 Task: Create a rule when a due date more than days ago is removed from a card by anyone except me.
Action: Mouse moved to (1195, 90)
Screenshot: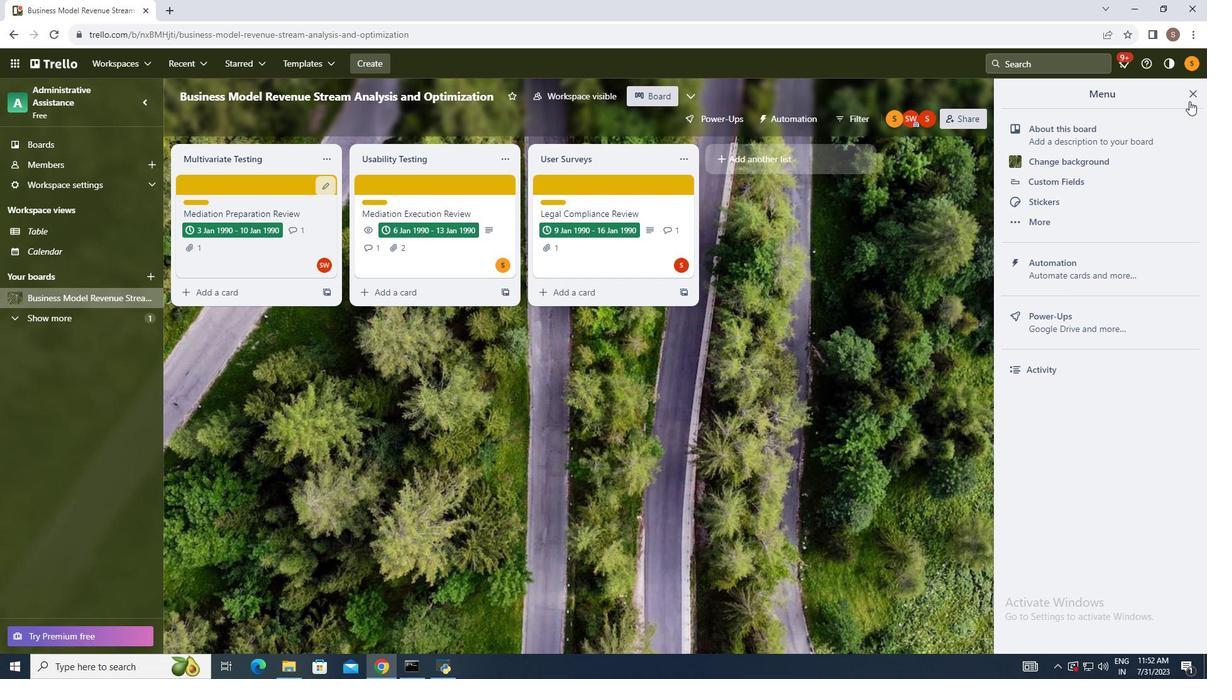 
Action: Mouse pressed left at (1195, 90)
Screenshot: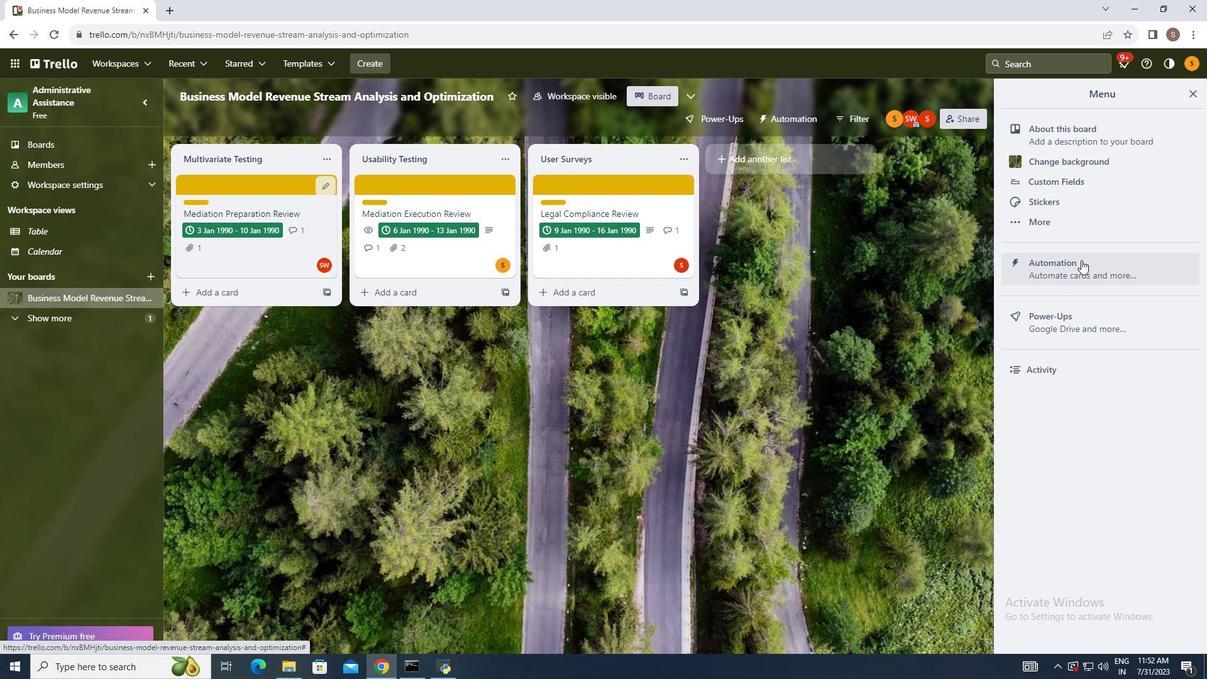 
Action: Mouse moved to (1087, 262)
Screenshot: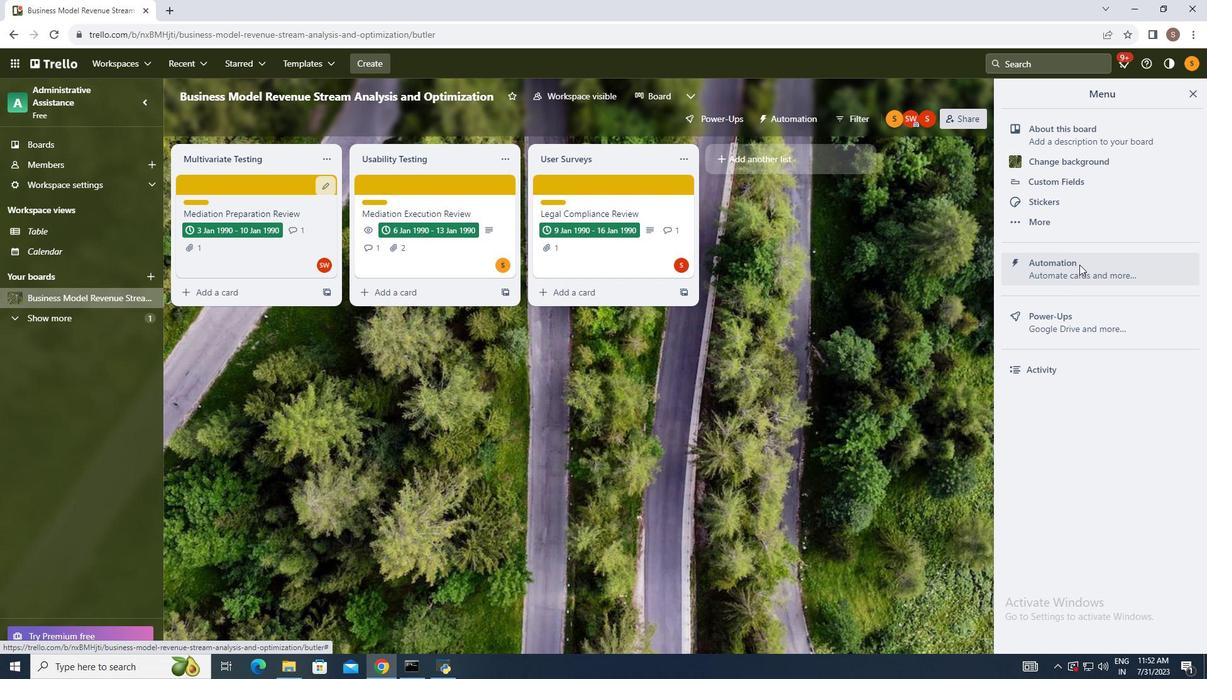 
Action: Mouse pressed left at (1087, 262)
Screenshot: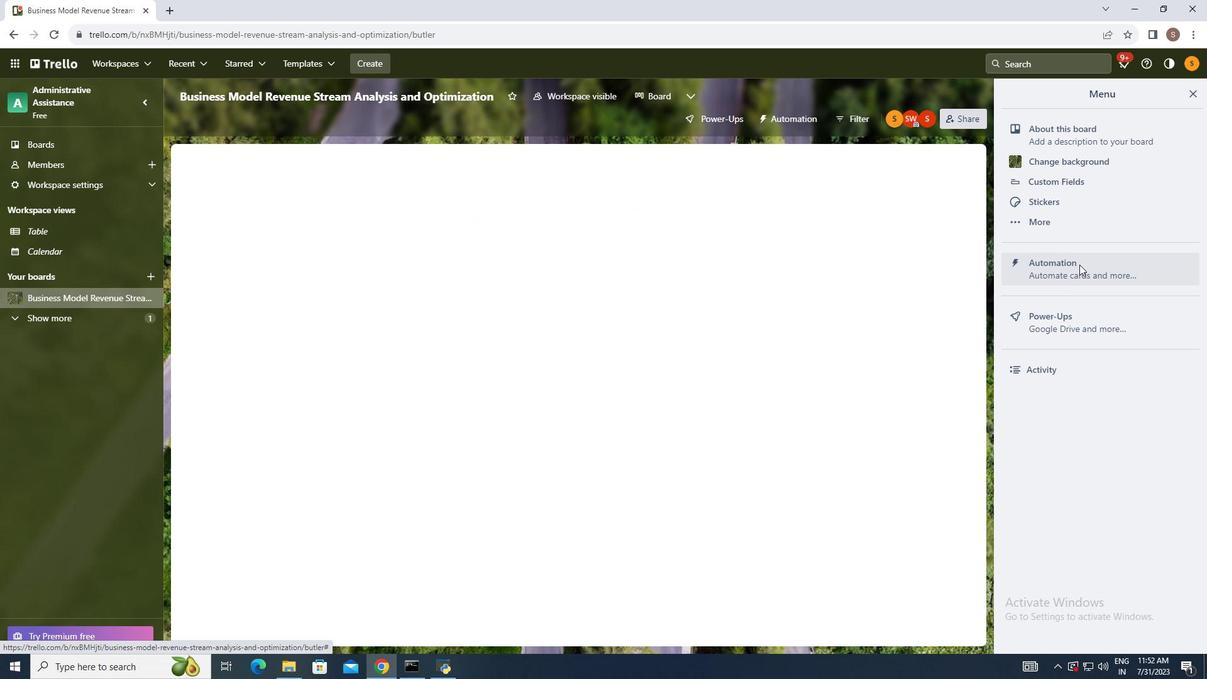 
Action: Mouse moved to (242, 231)
Screenshot: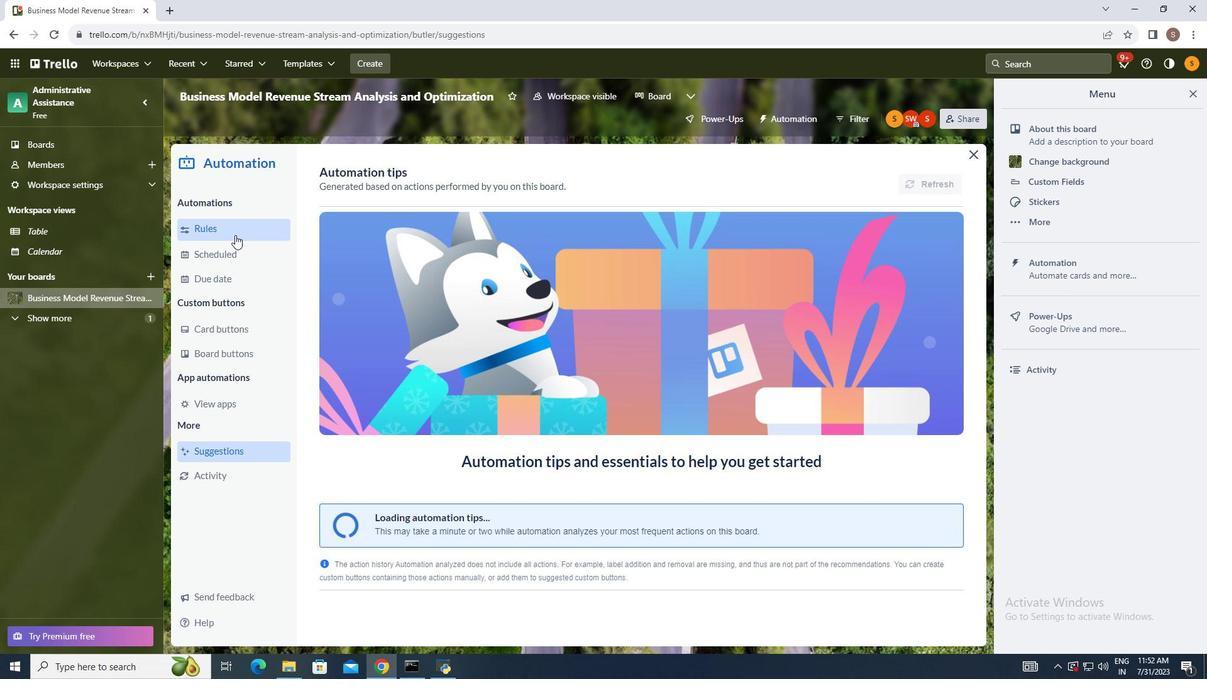 
Action: Mouse pressed left at (242, 231)
Screenshot: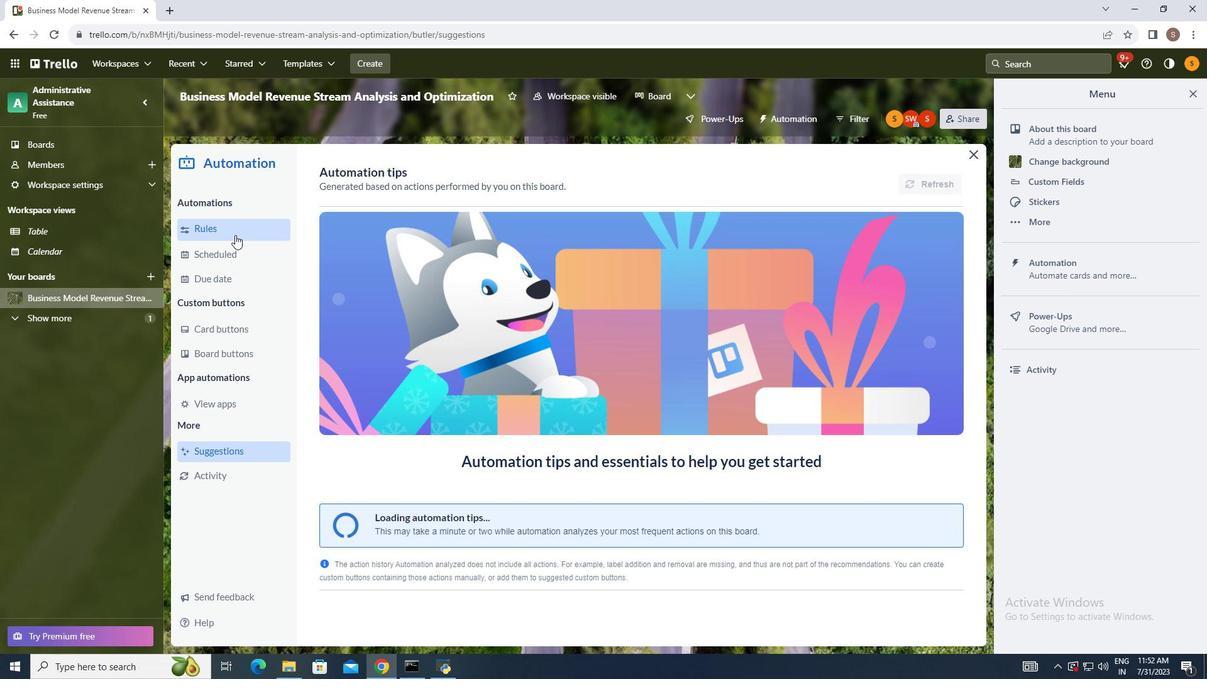 
Action: Mouse moved to (845, 175)
Screenshot: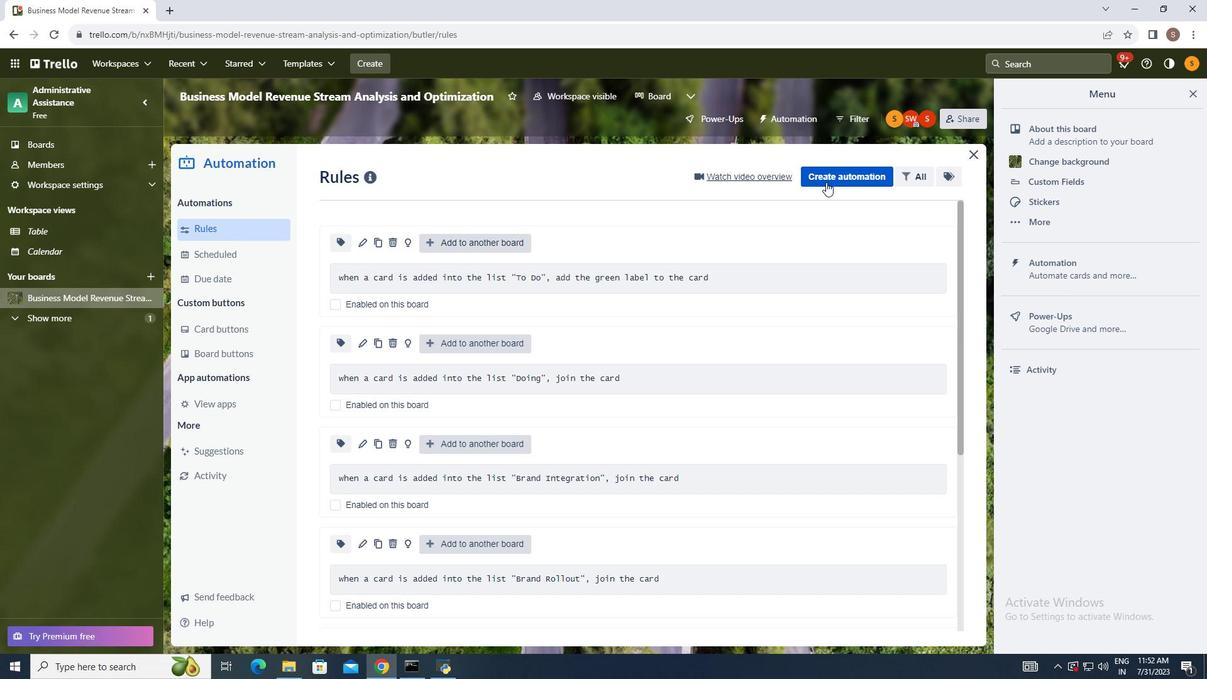 
Action: Mouse pressed left at (845, 175)
Screenshot: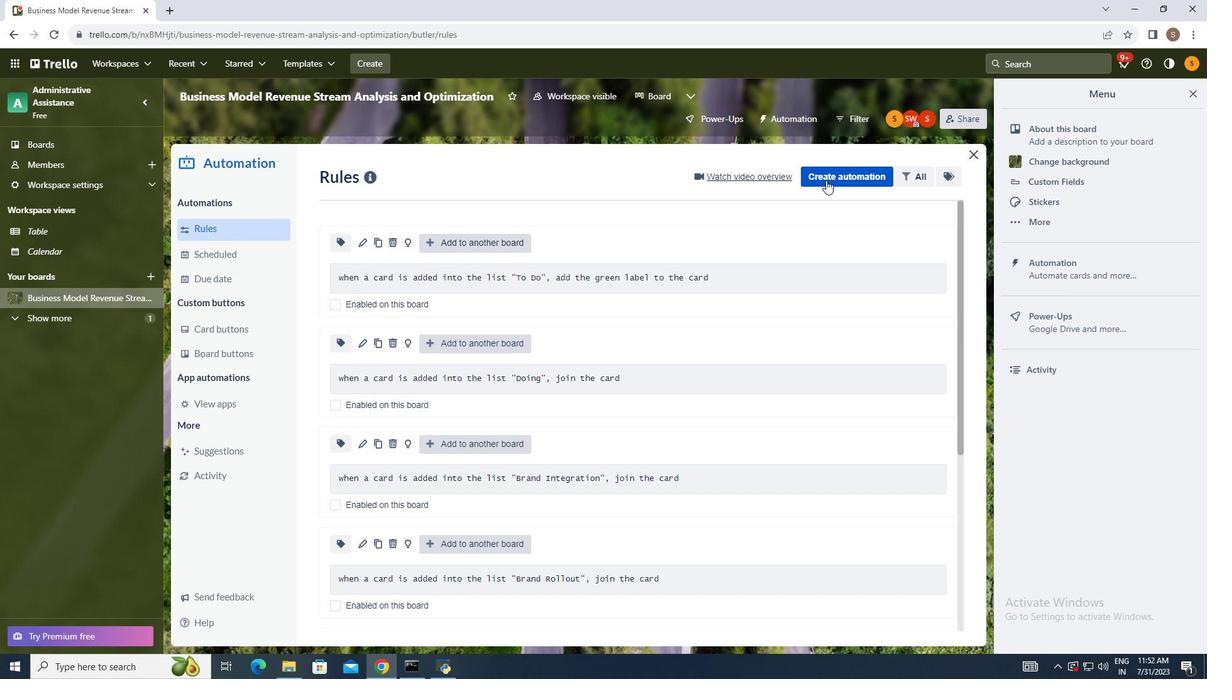 
Action: Mouse moved to (635, 291)
Screenshot: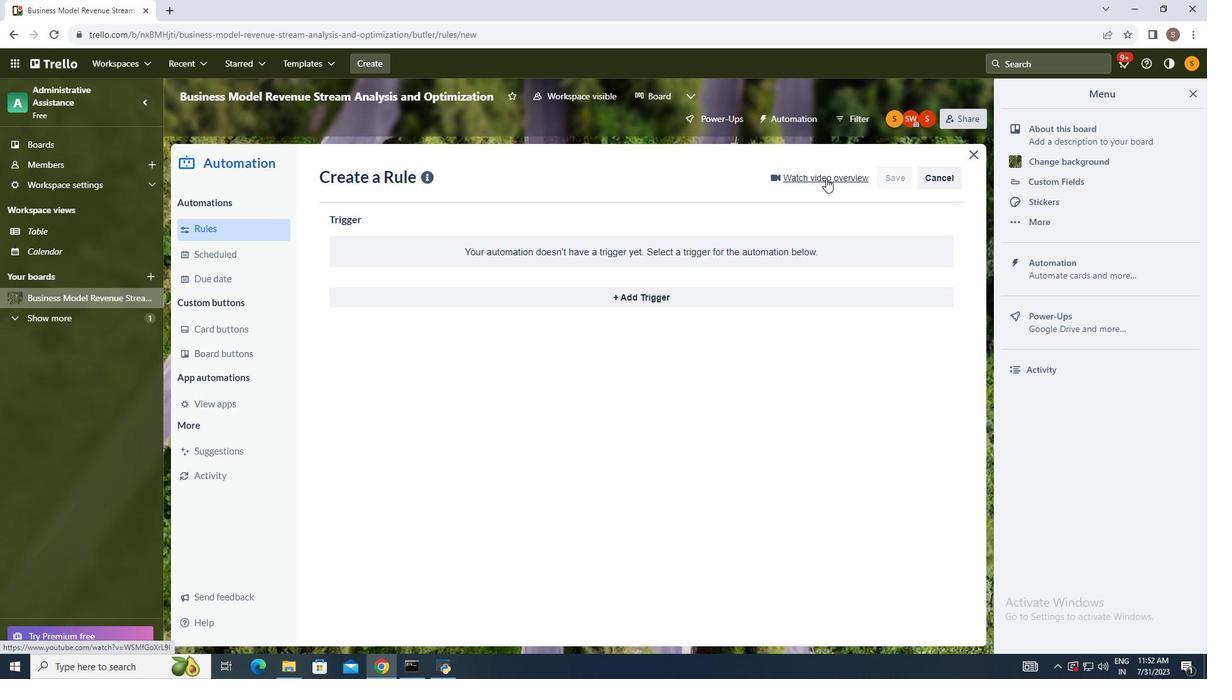 
Action: Mouse pressed left at (635, 291)
Screenshot: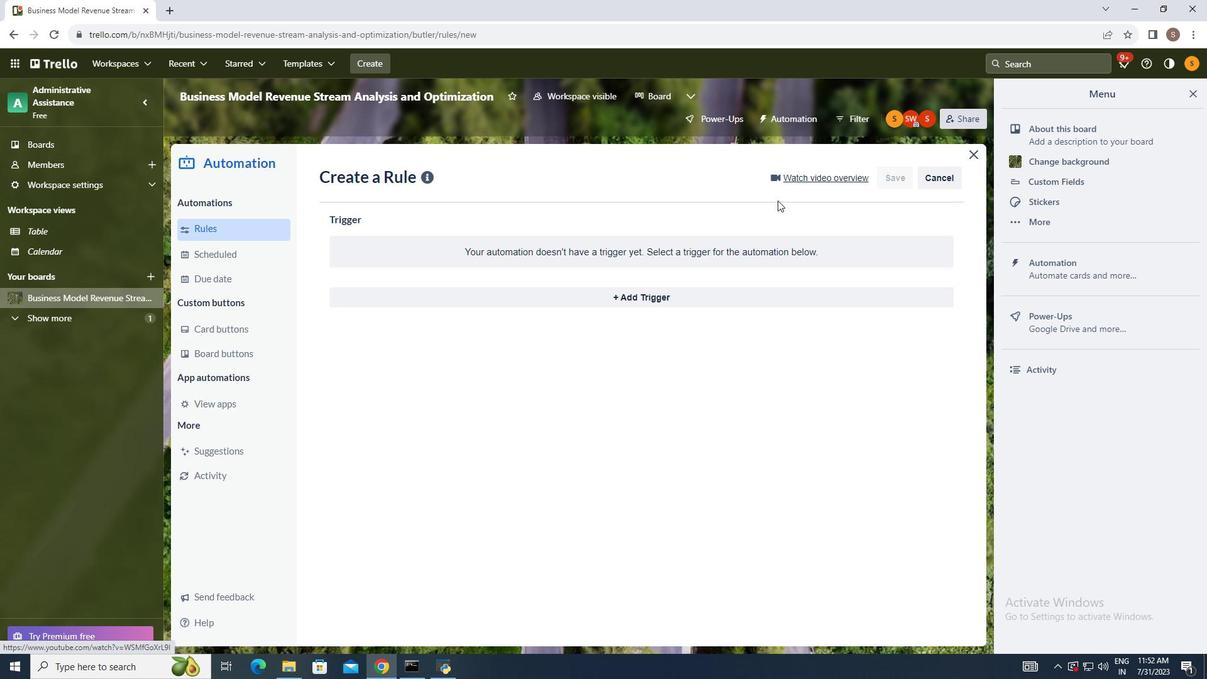 
Action: Mouse moved to (442, 343)
Screenshot: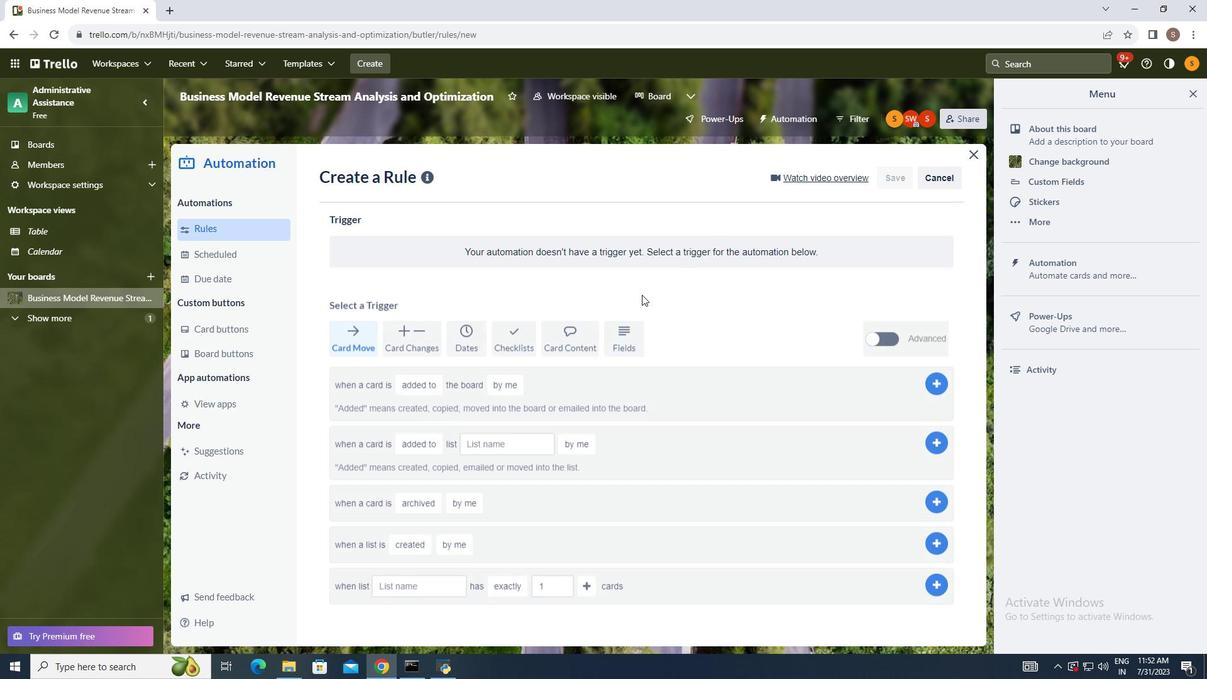 
Action: Mouse pressed left at (442, 343)
Screenshot: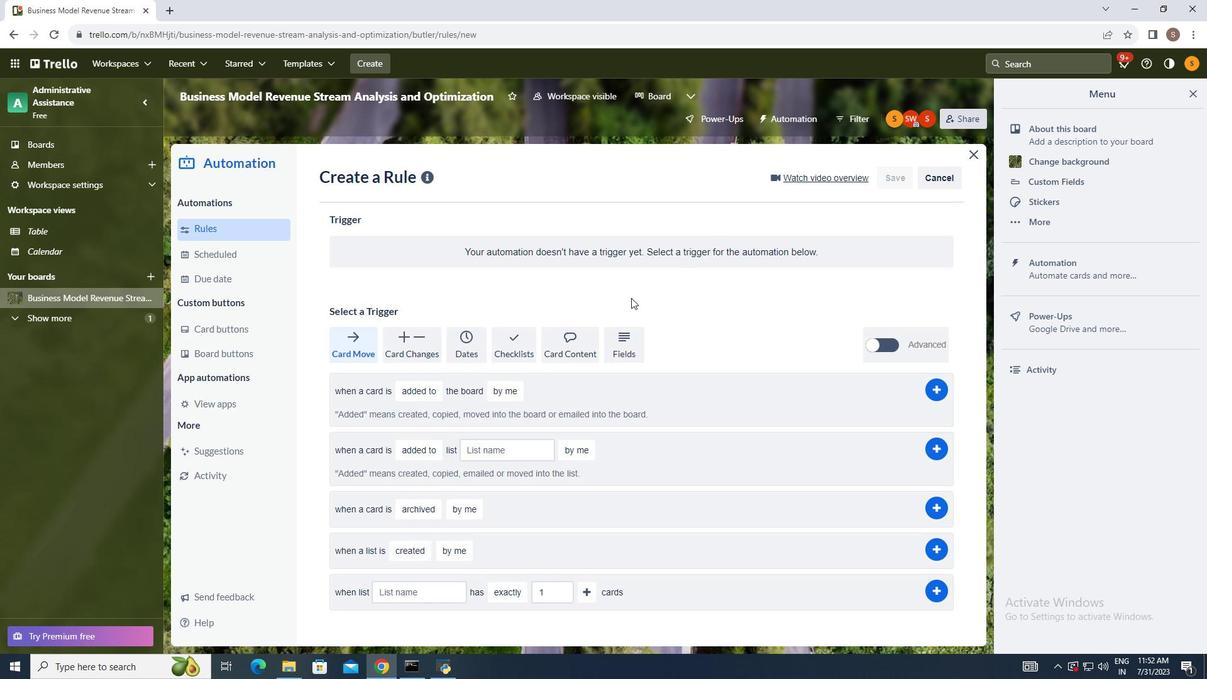 
Action: Mouse moved to (462, 340)
Screenshot: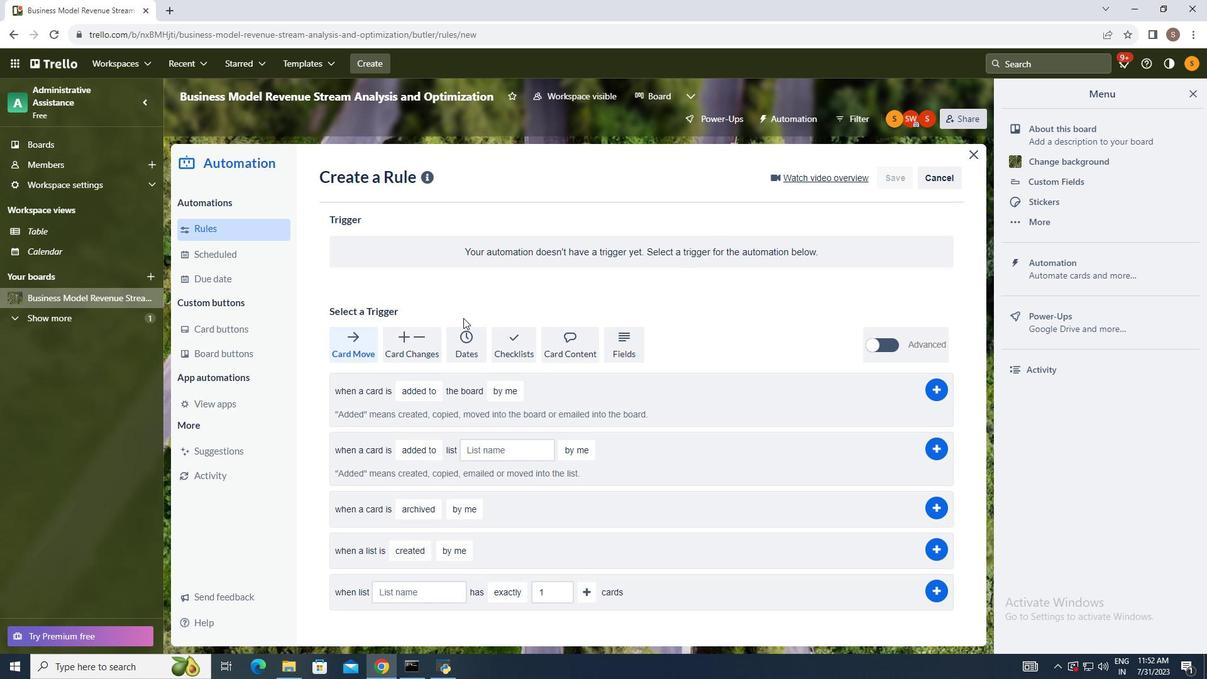 
Action: Mouse pressed left at (462, 340)
Screenshot: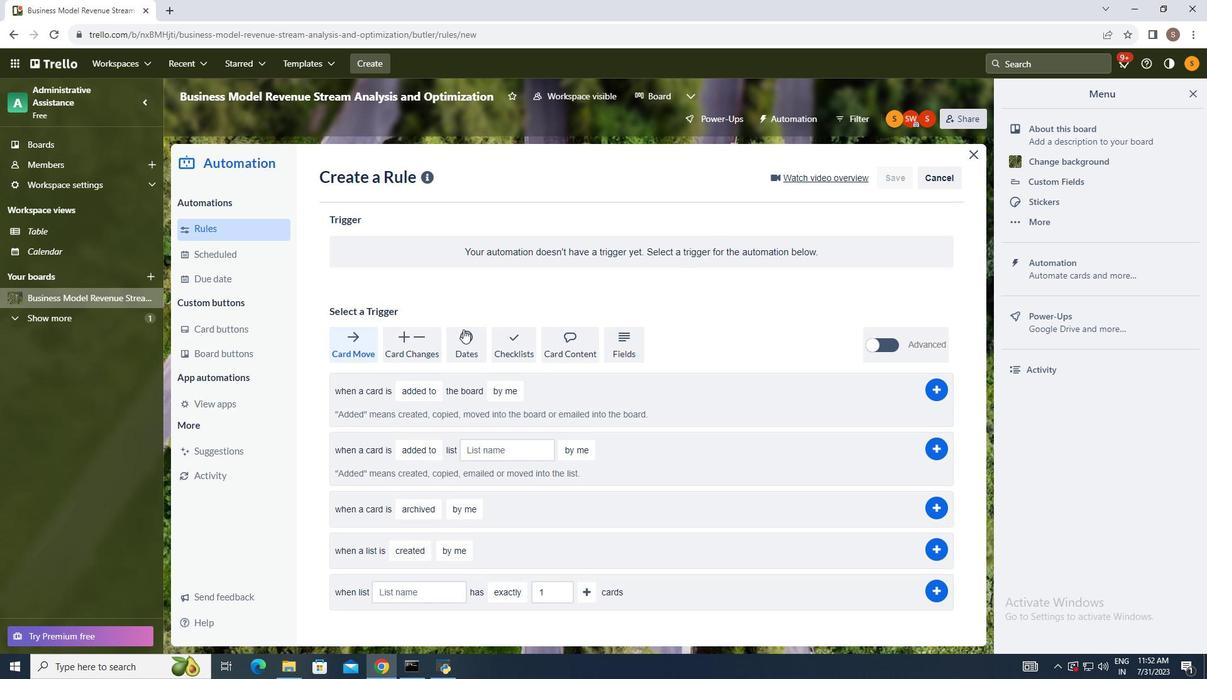 
Action: Mouse moved to (1192, 101)
Screenshot: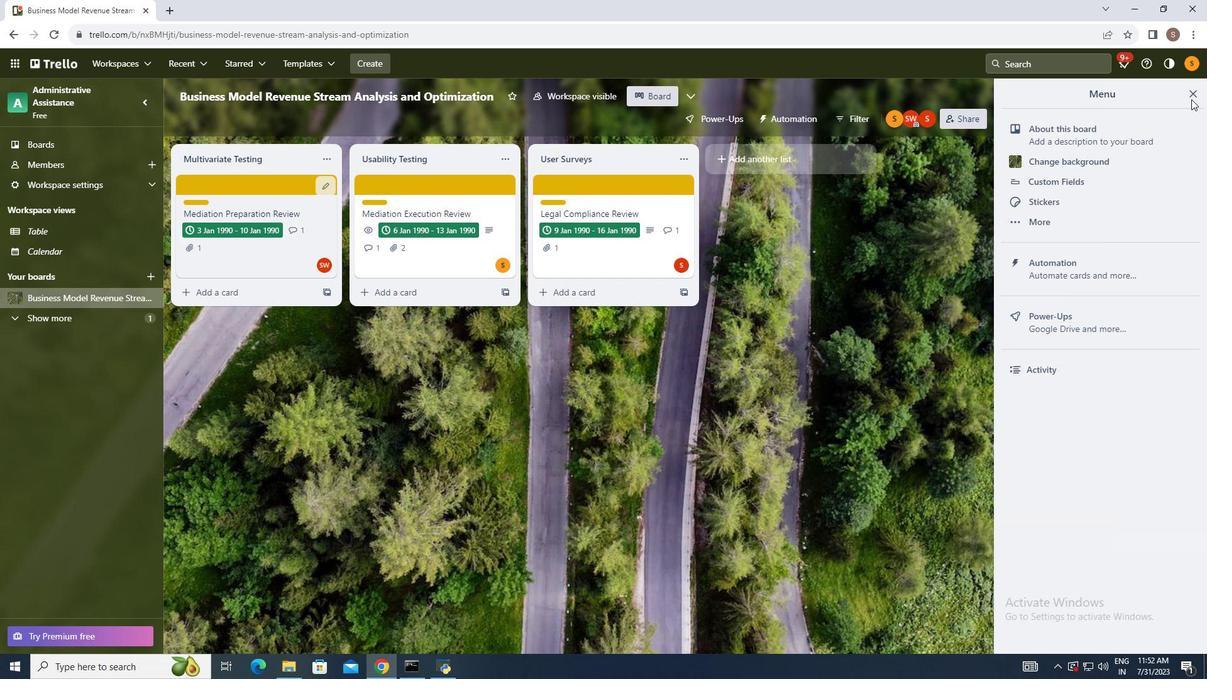 
Action: Mouse pressed left at (1192, 101)
Screenshot: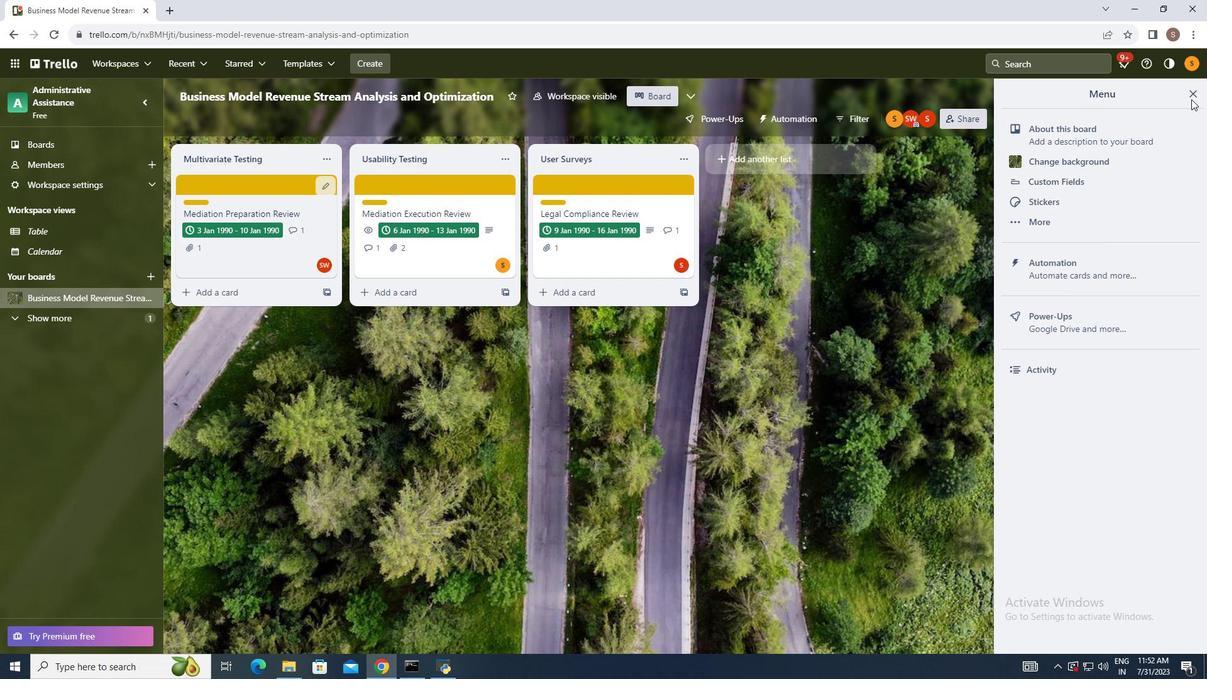 
Action: Mouse moved to (1081, 266)
Screenshot: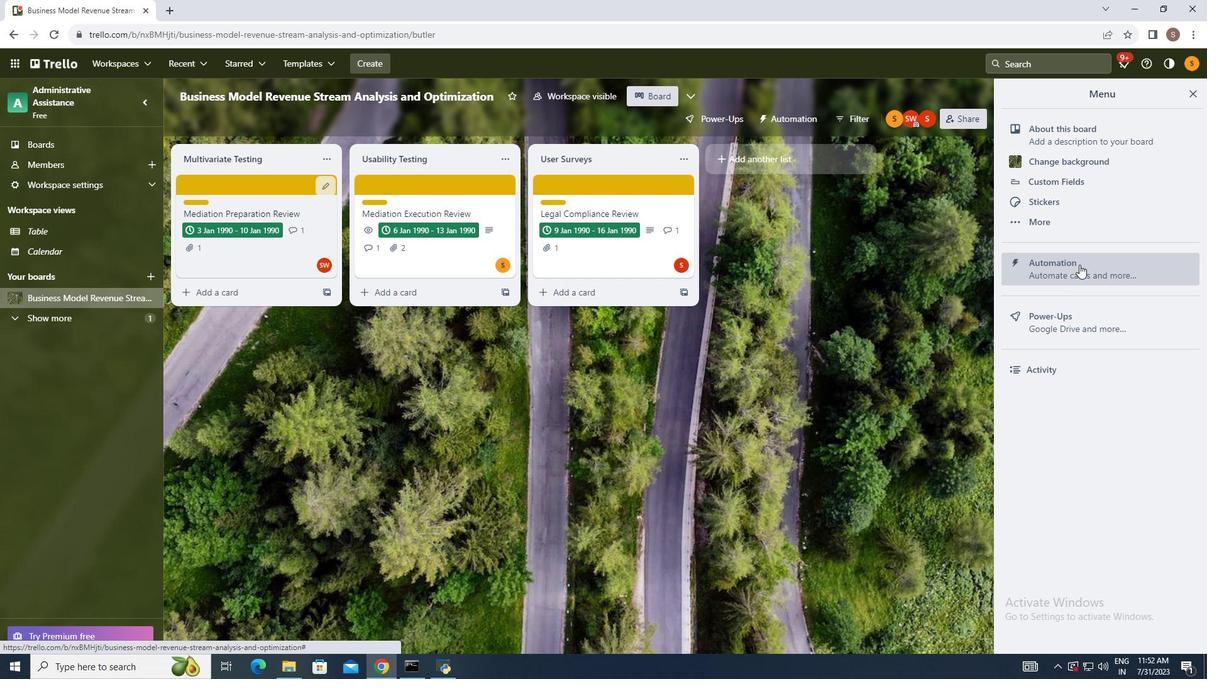 
Action: Mouse pressed left at (1081, 266)
Screenshot: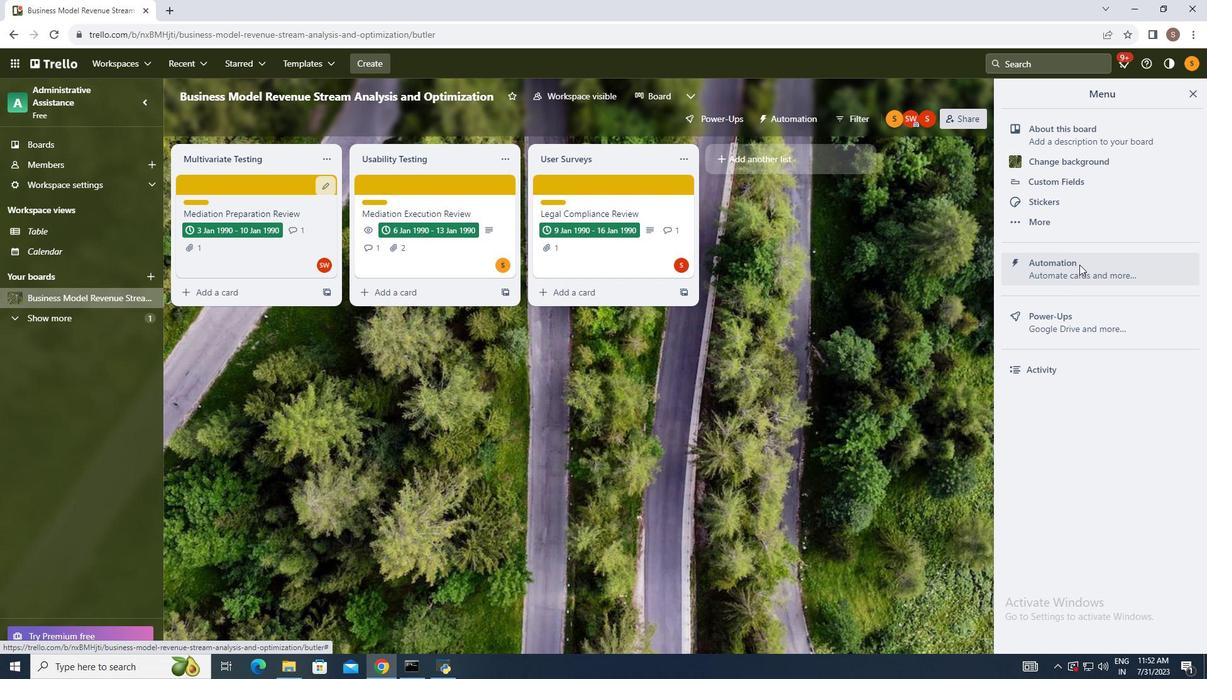 
Action: Mouse moved to (236, 236)
Screenshot: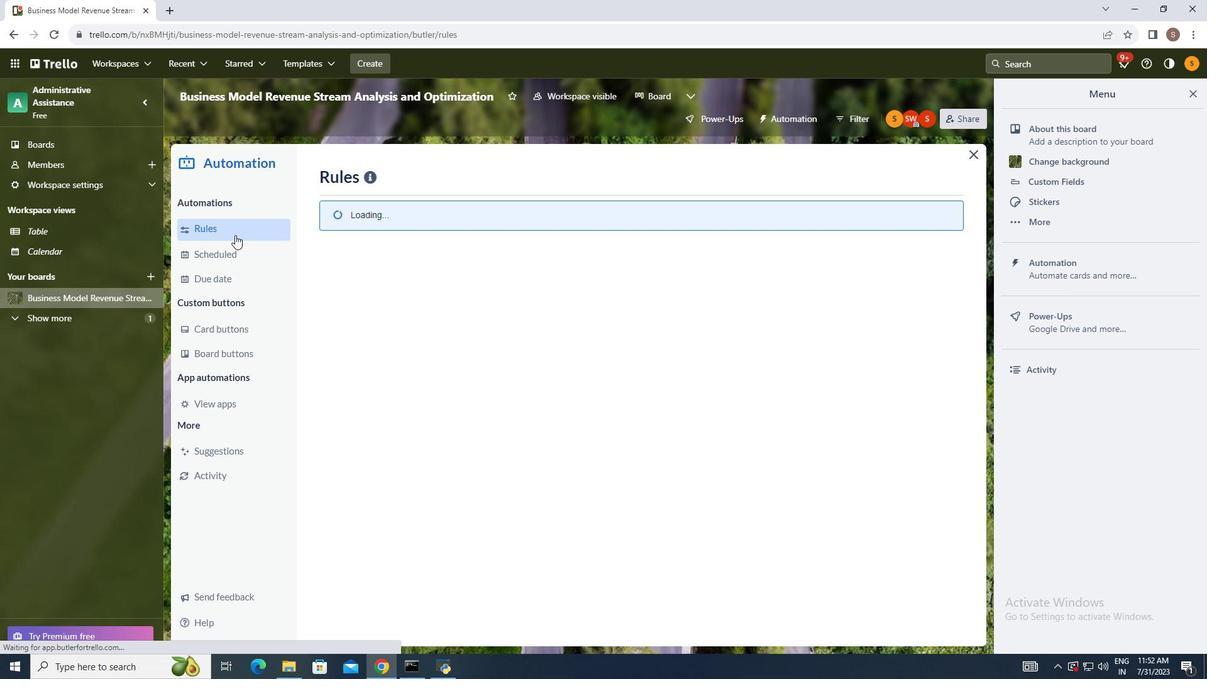 
Action: Mouse pressed left at (236, 236)
Screenshot: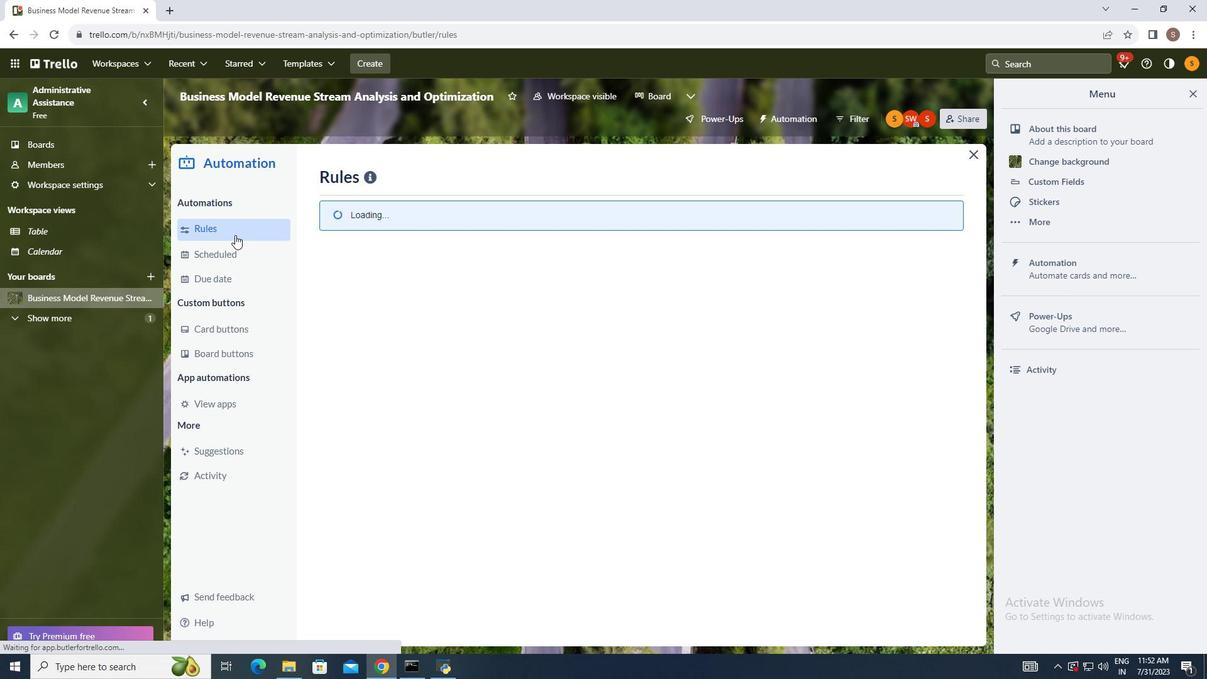 
Action: Mouse moved to (827, 178)
Screenshot: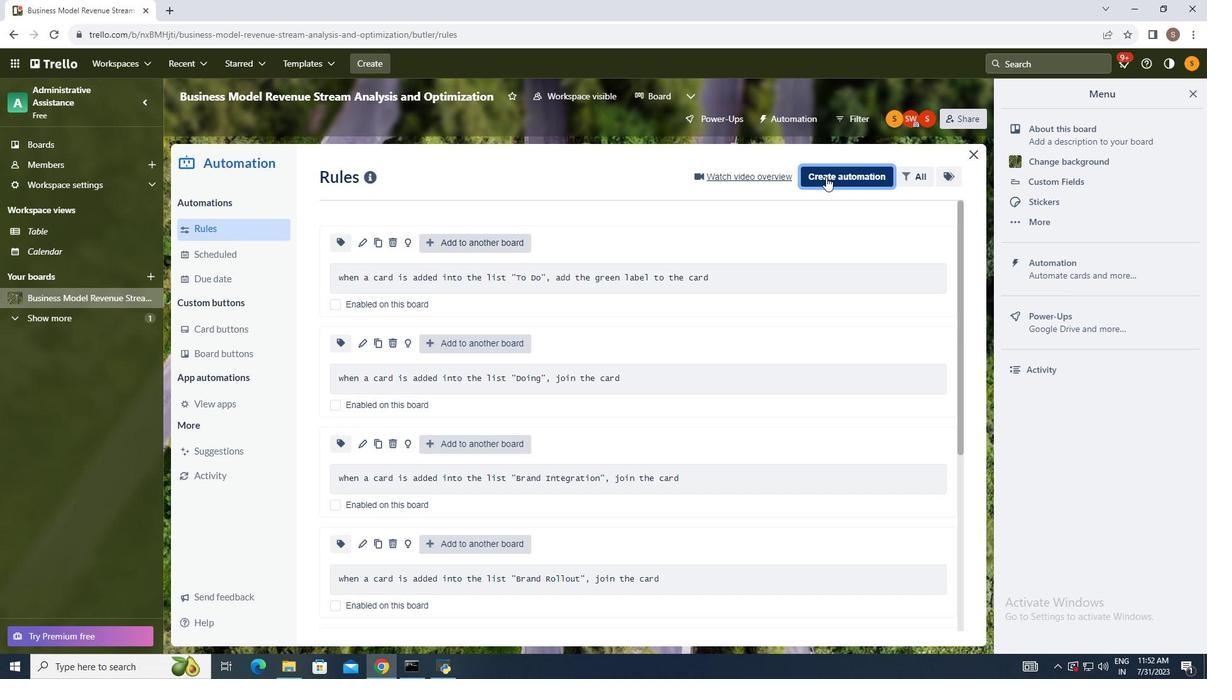 
Action: Mouse pressed left at (827, 178)
Screenshot: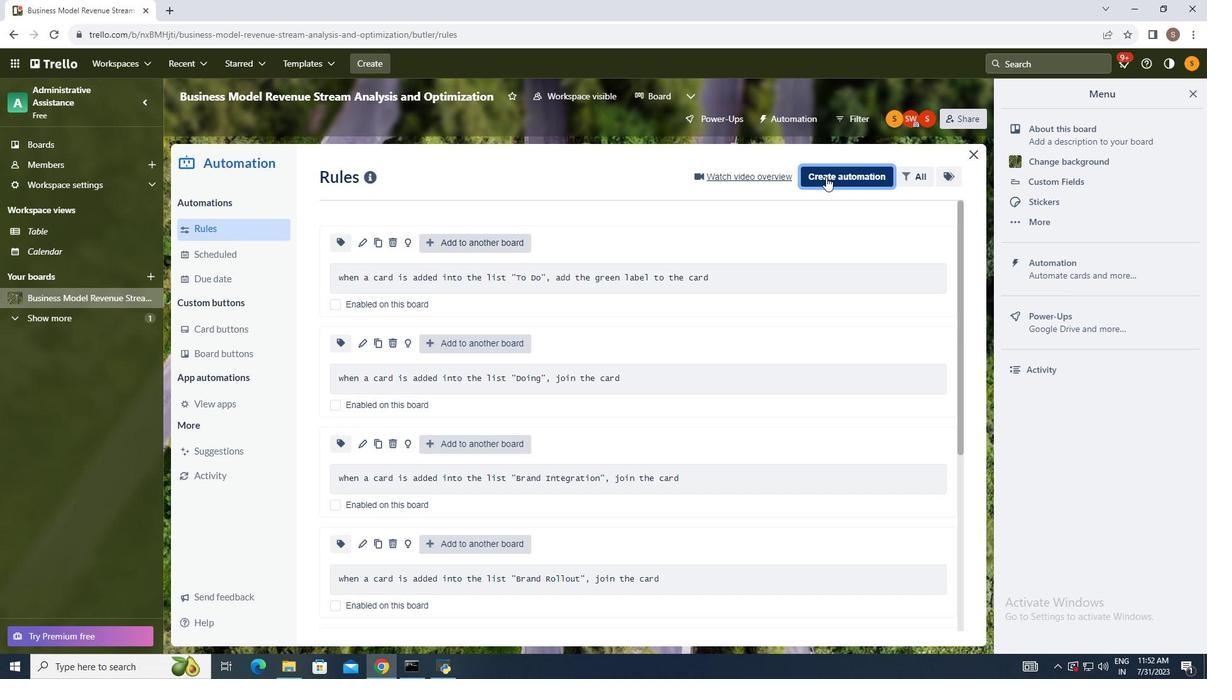 
Action: Mouse moved to (643, 296)
Screenshot: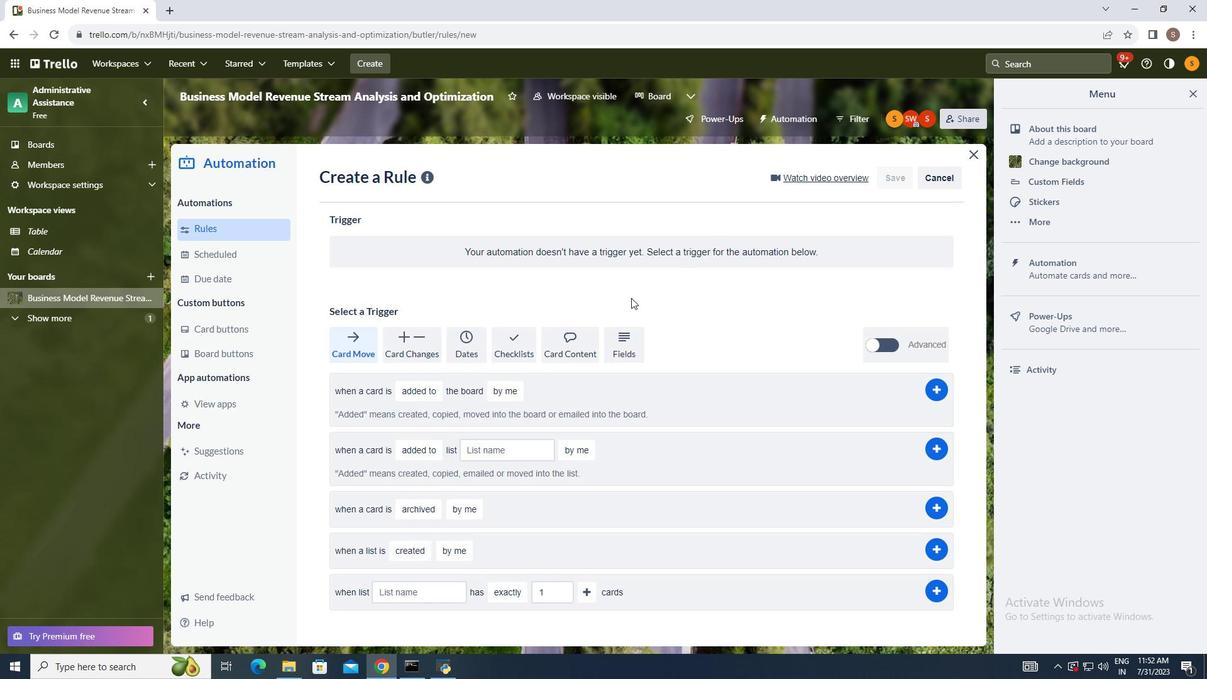 
Action: Mouse pressed left at (643, 296)
Screenshot: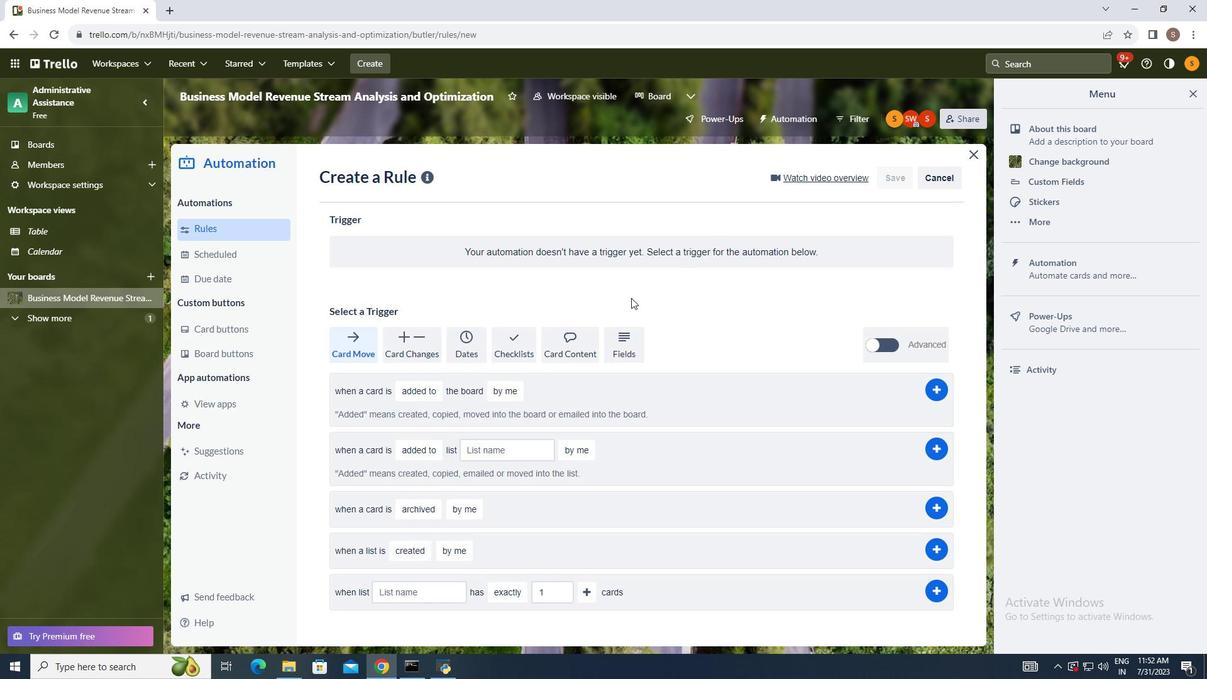 
Action: Mouse moved to (464, 332)
Screenshot: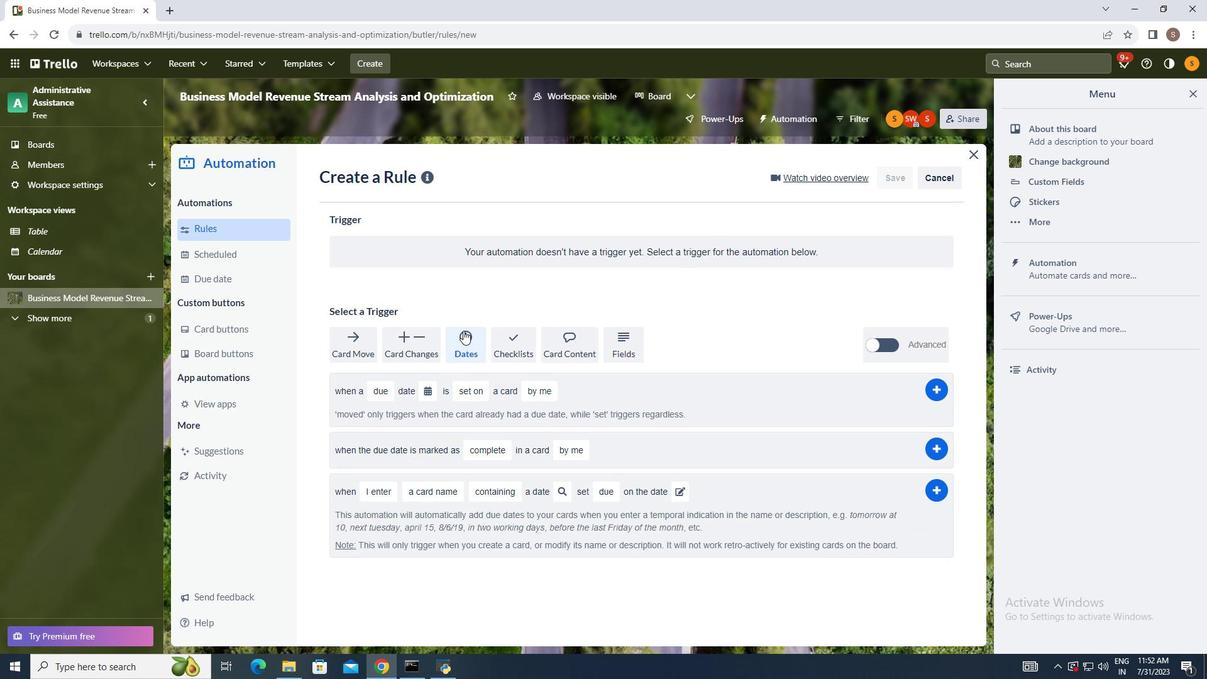 
Action: Mouse pressed left at (464, 332)
Screenshot: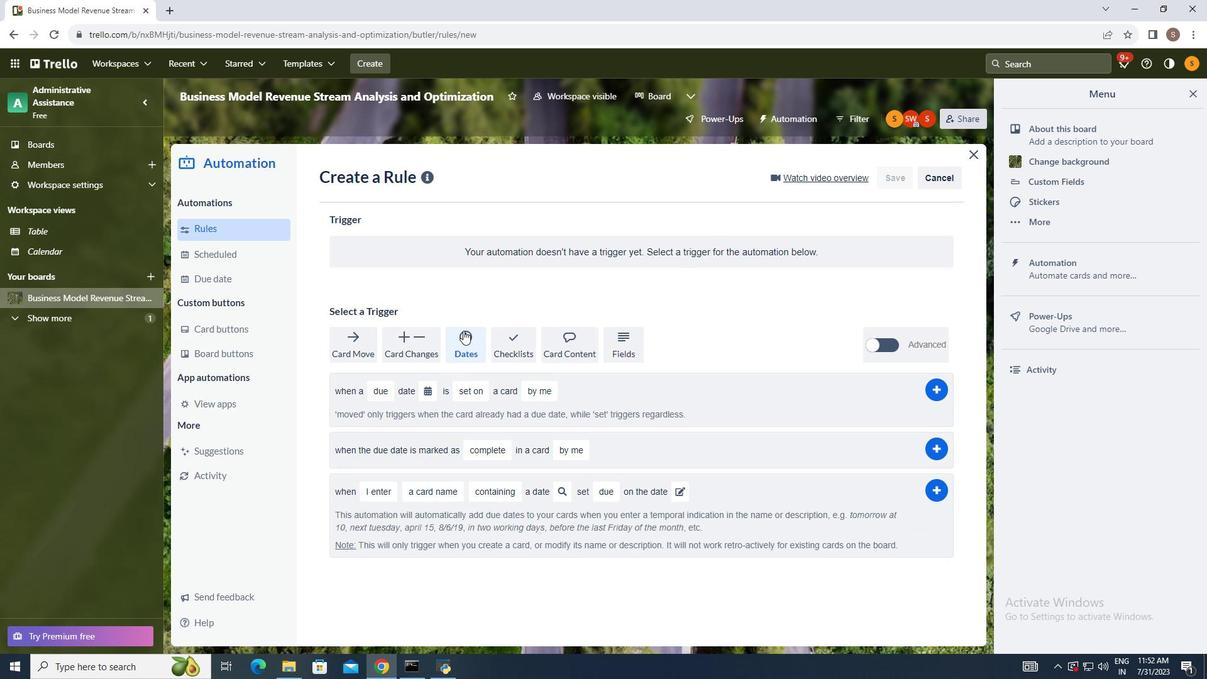 
Action: Mouse moved to (385, 383)
Screenshot: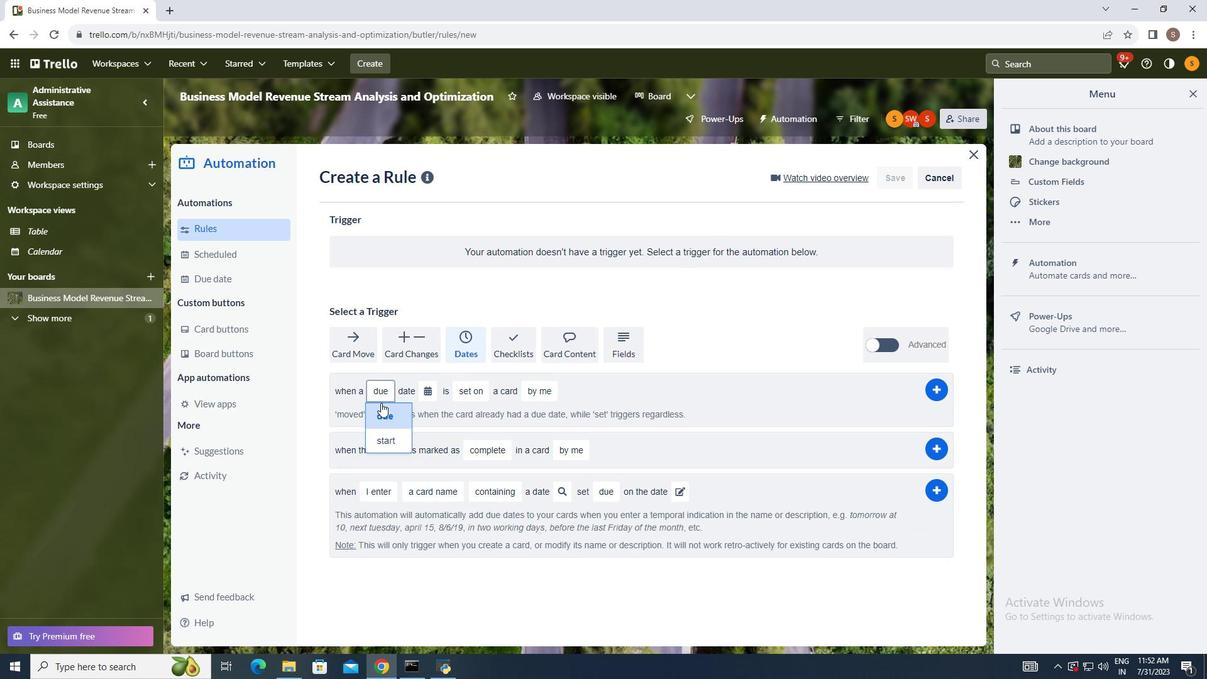 
Action: Mouse pressed left at (385, 383)
Screenshot: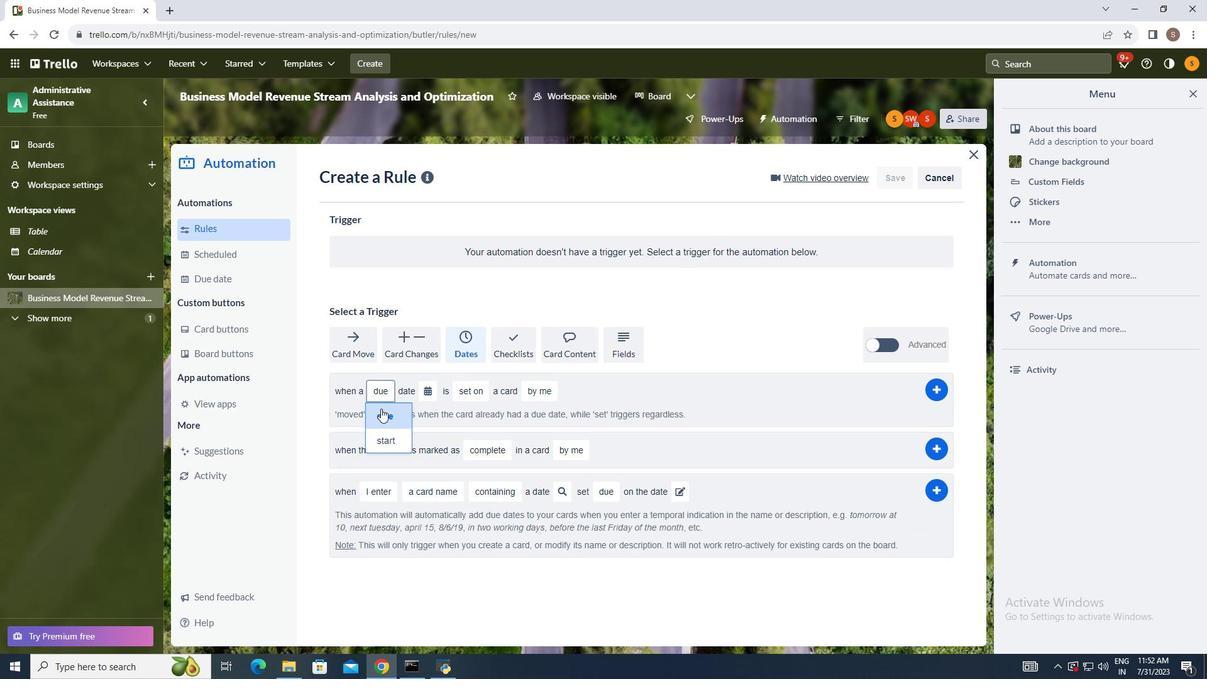 
Action: Mouse moved to (382, 419)
Screenshot: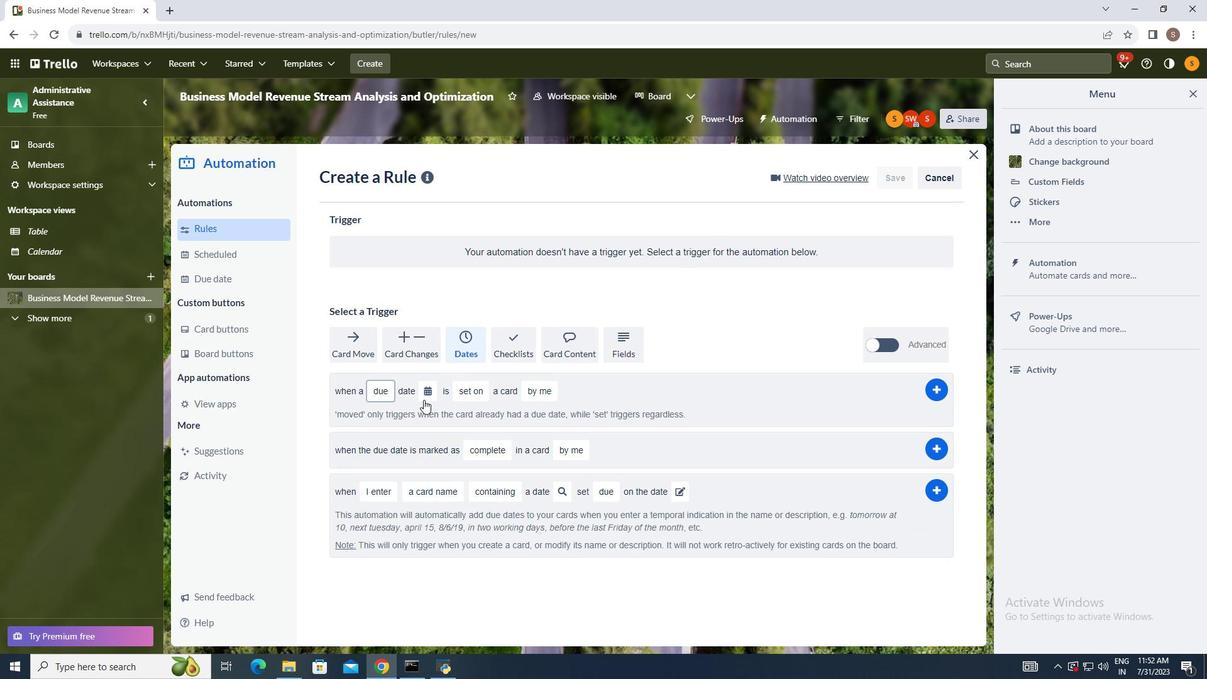 
Action: Mouse pressed left at (382, 419)
Screenshot: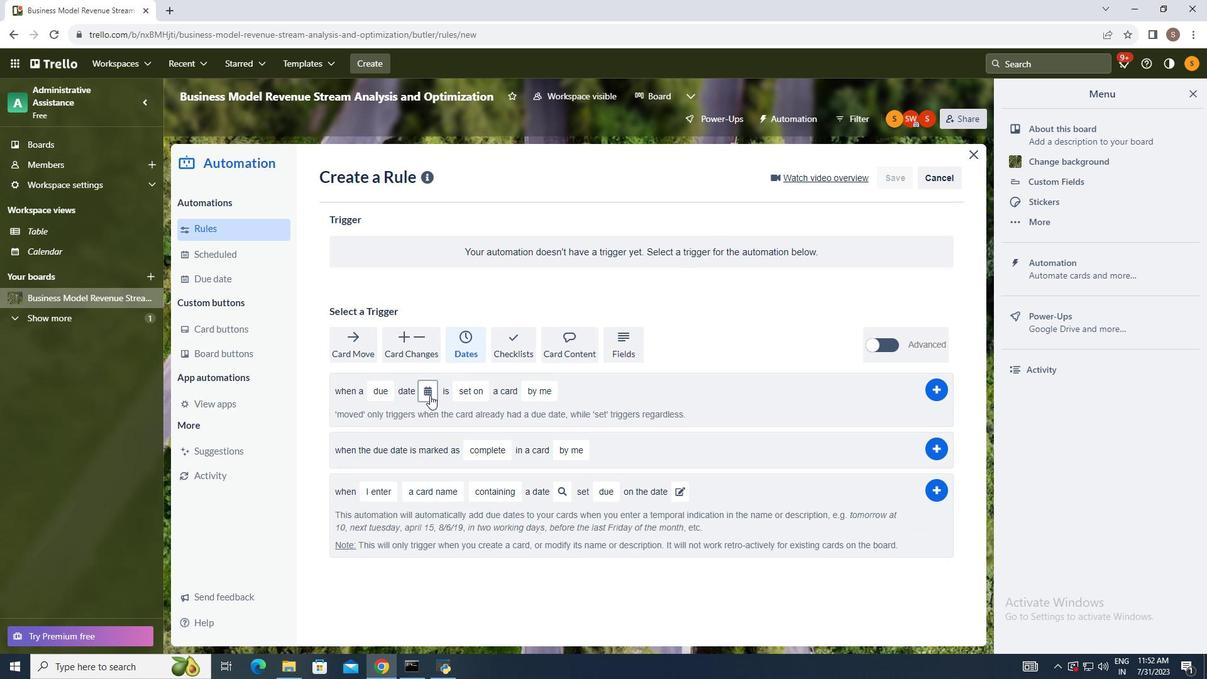 
Action: Mouse moved to (431, 395)
Screenshot: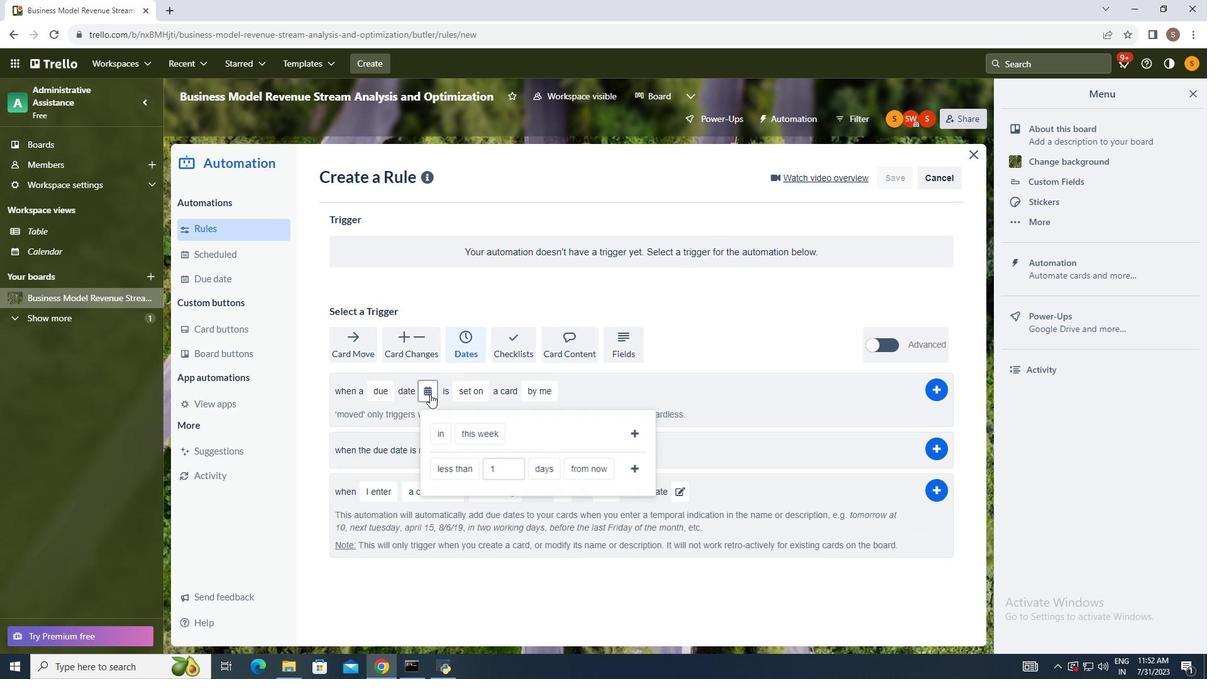 
Action: Mouse pressed left at (431, 395)
Screenshot: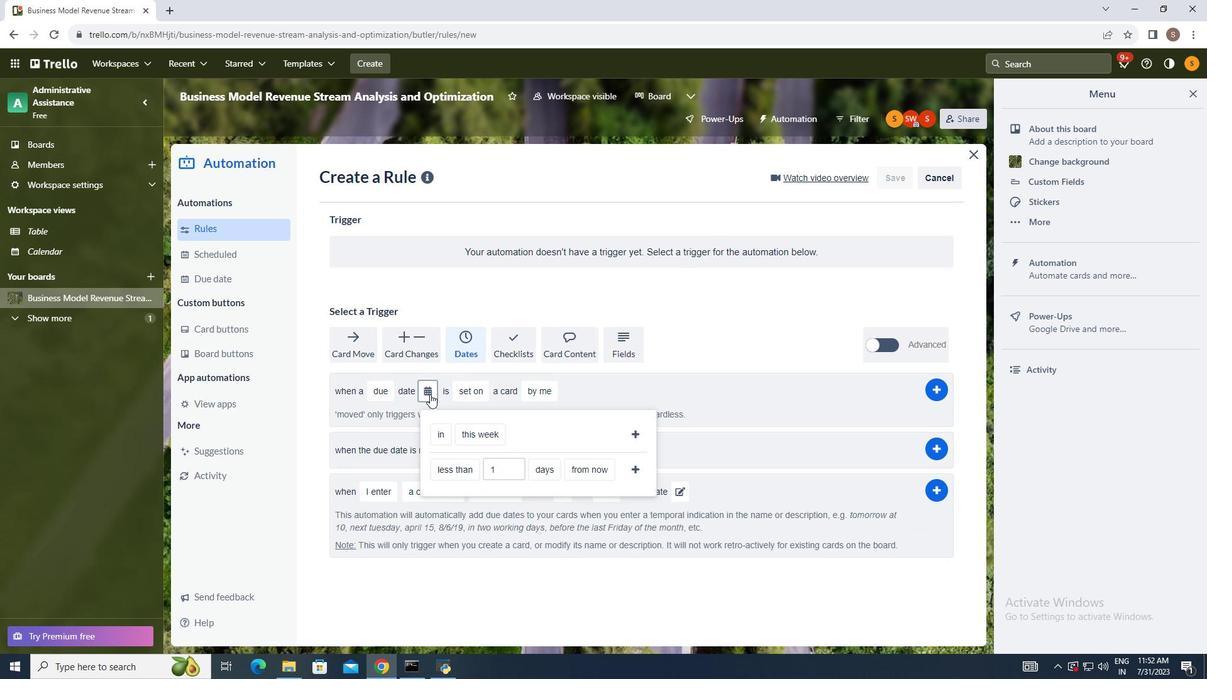 
Action: Mouse moved to (458, 473)
Screenshot: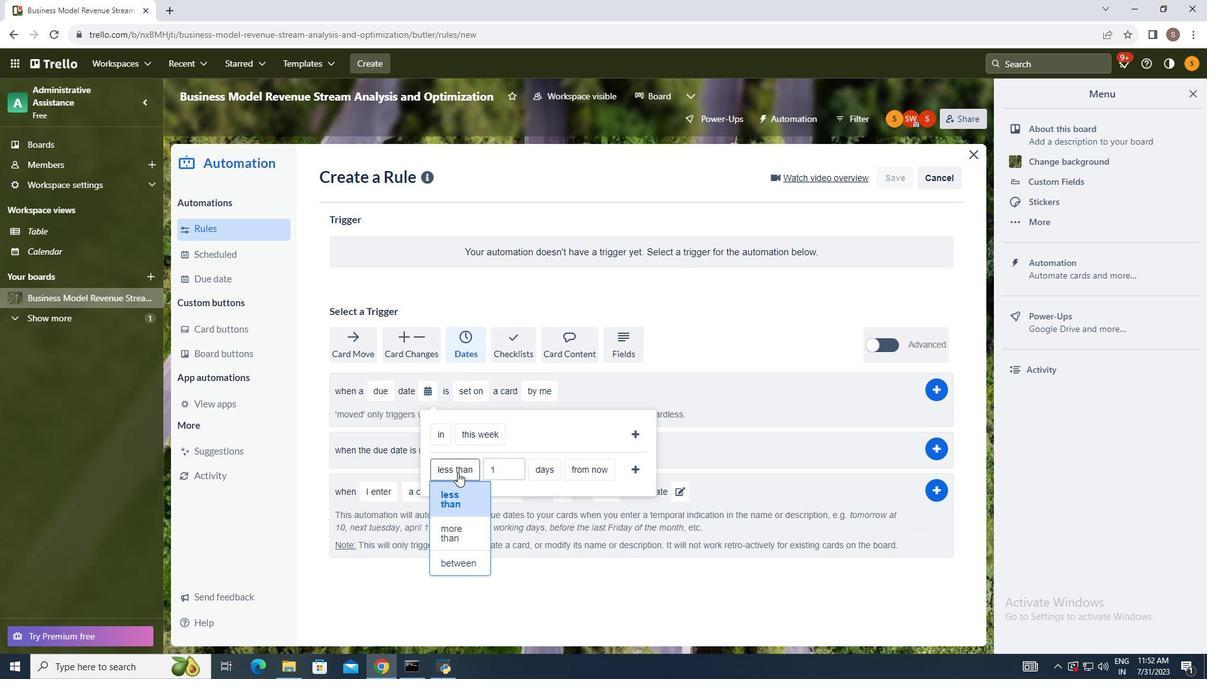 
Action: Mouse pressed left at (458, 473)
Screenshot: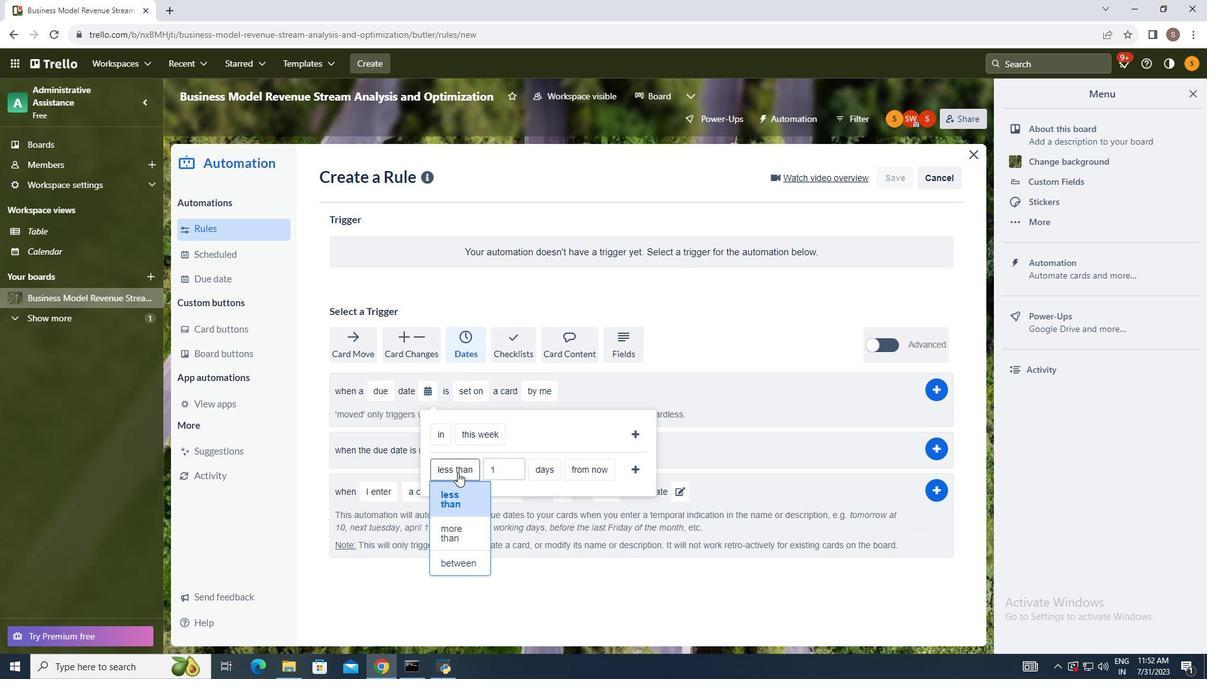 
Action: Mouse moved to (453, 533)
Screenshot: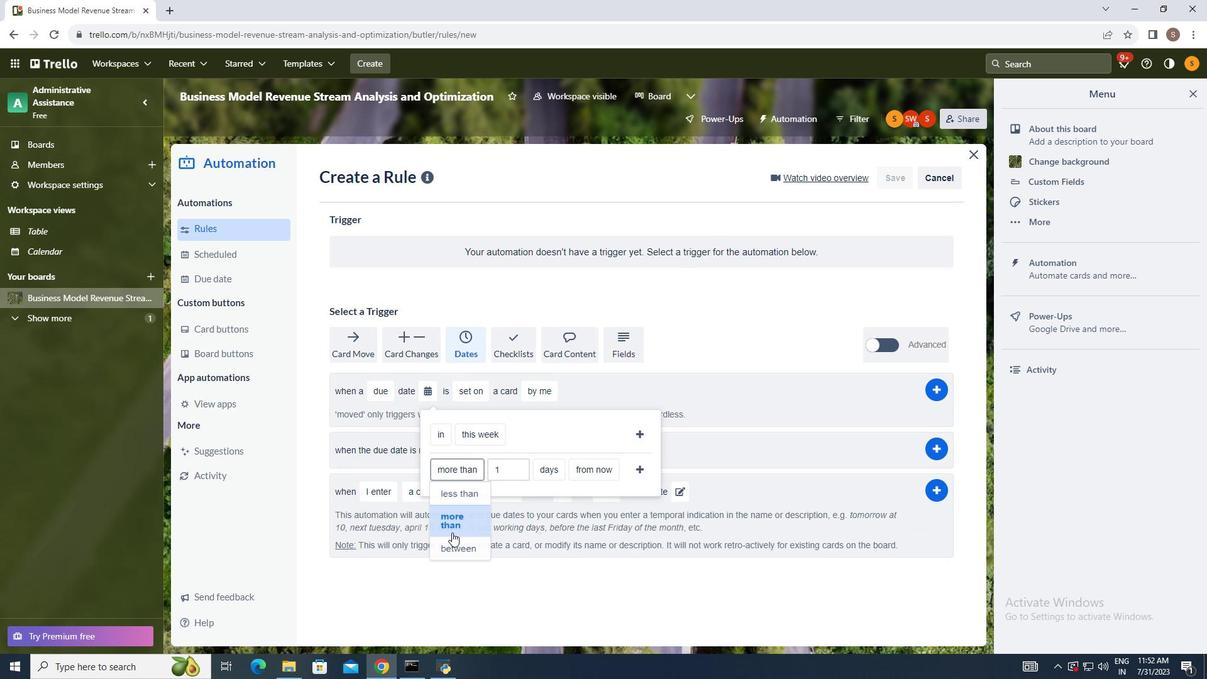 
Action: Mouse pressed left at (453, 533)
Screenshot: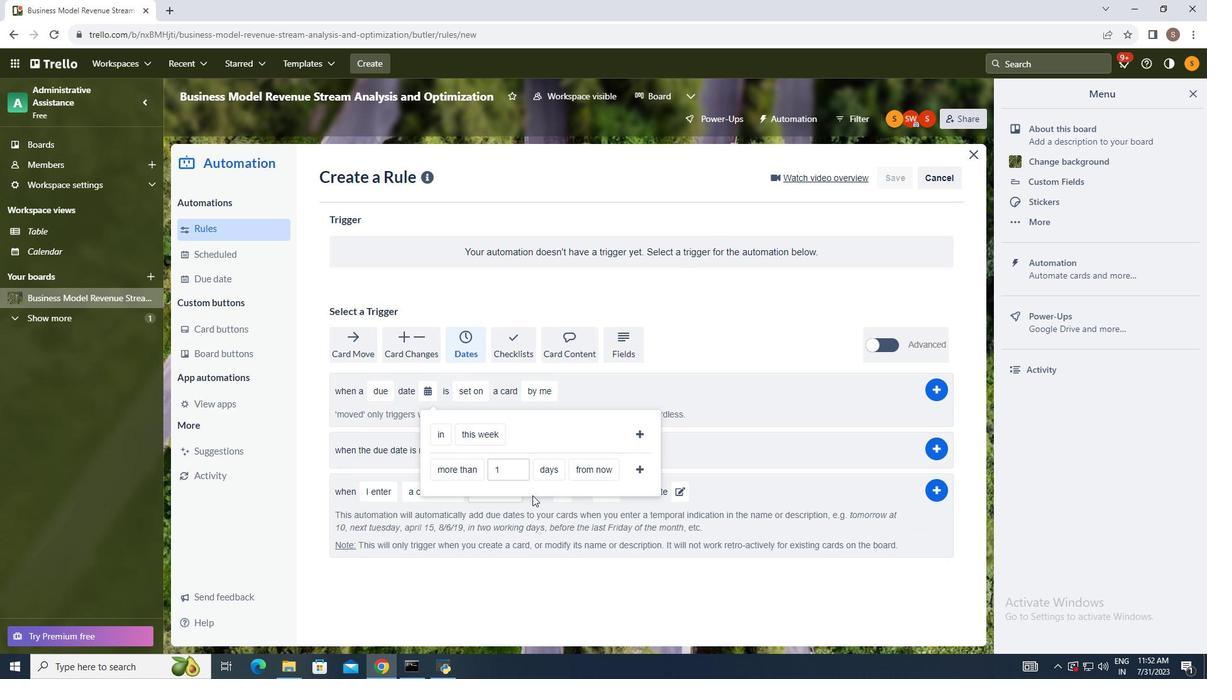 
Action: Mouse moved to (550, 476)
Screenshot: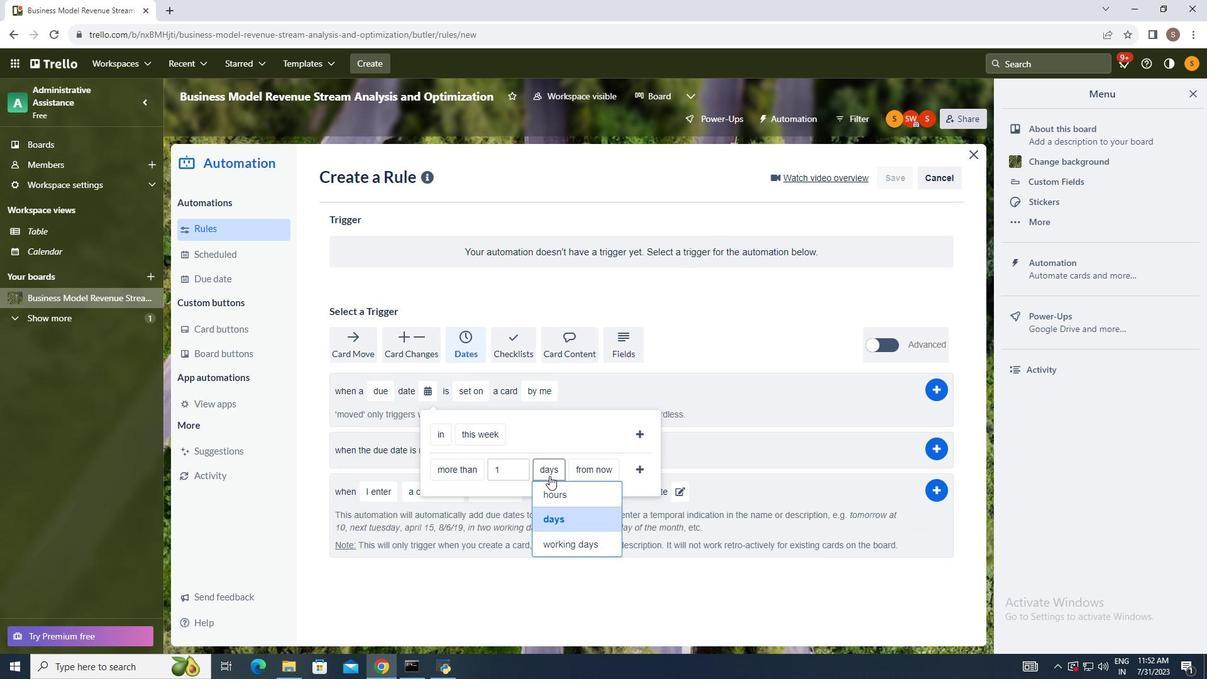 
Action: Mouse pressed left at (550, 476)
Screenshot: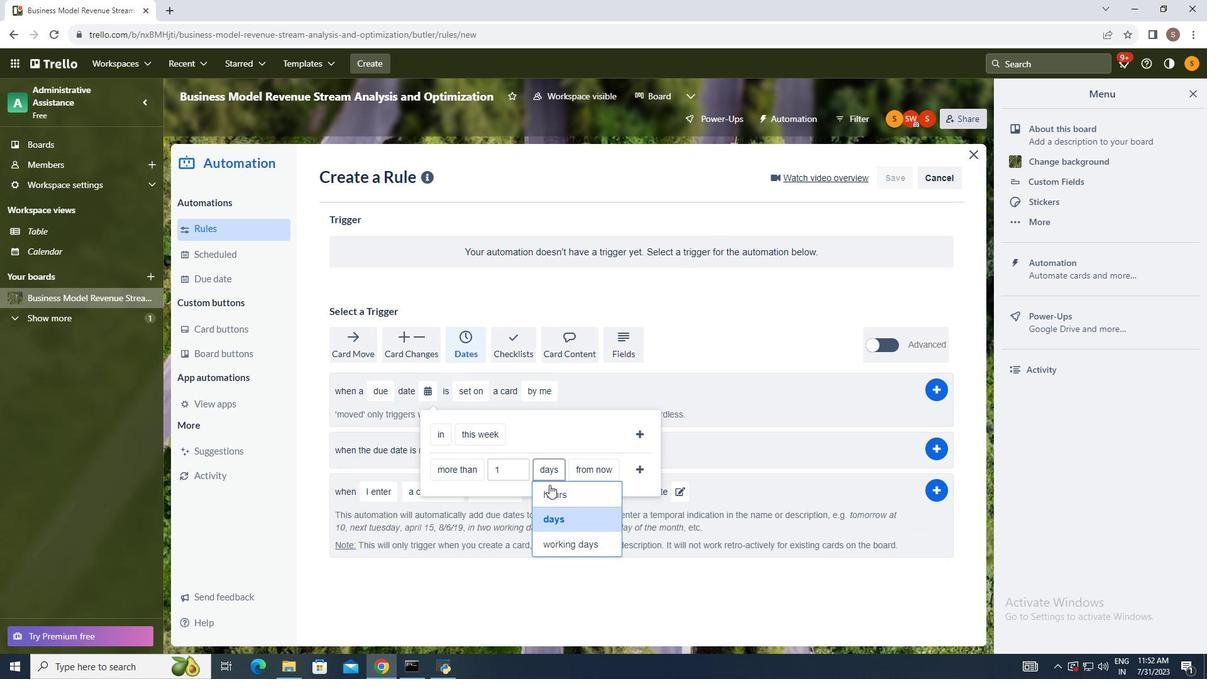 
Action: Mouse moved to (559, 518)
Screenshot: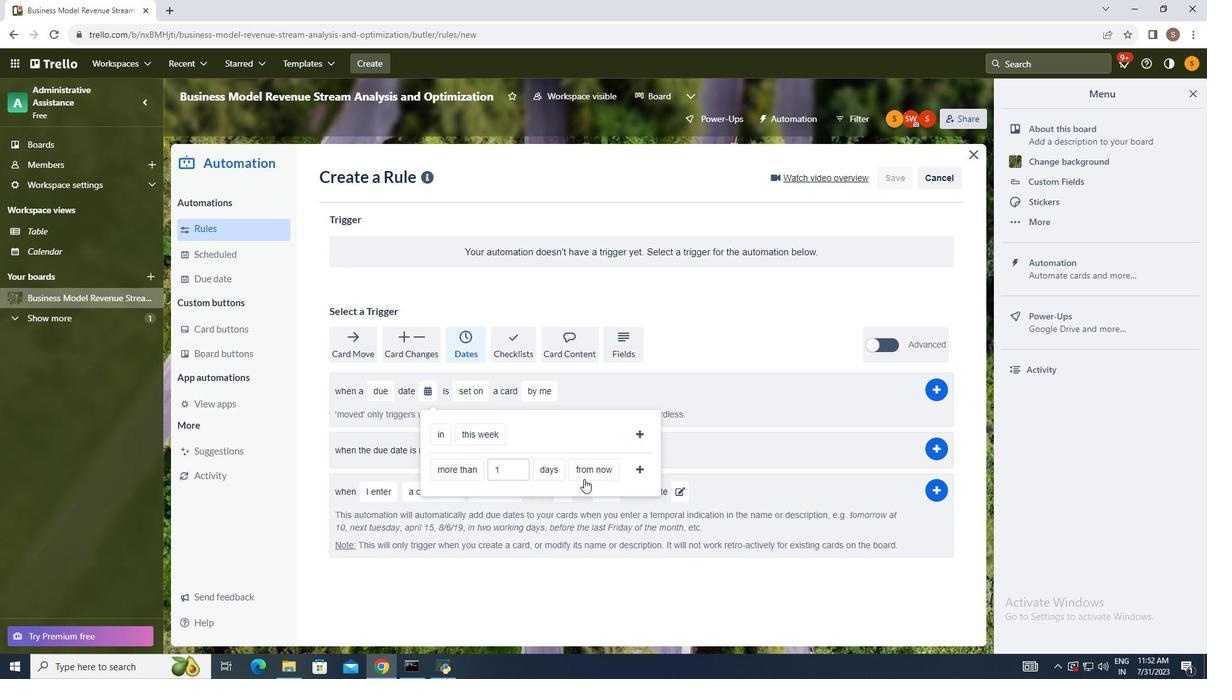 
Action: Mouse pressed left at (559, 518)
Screenshot: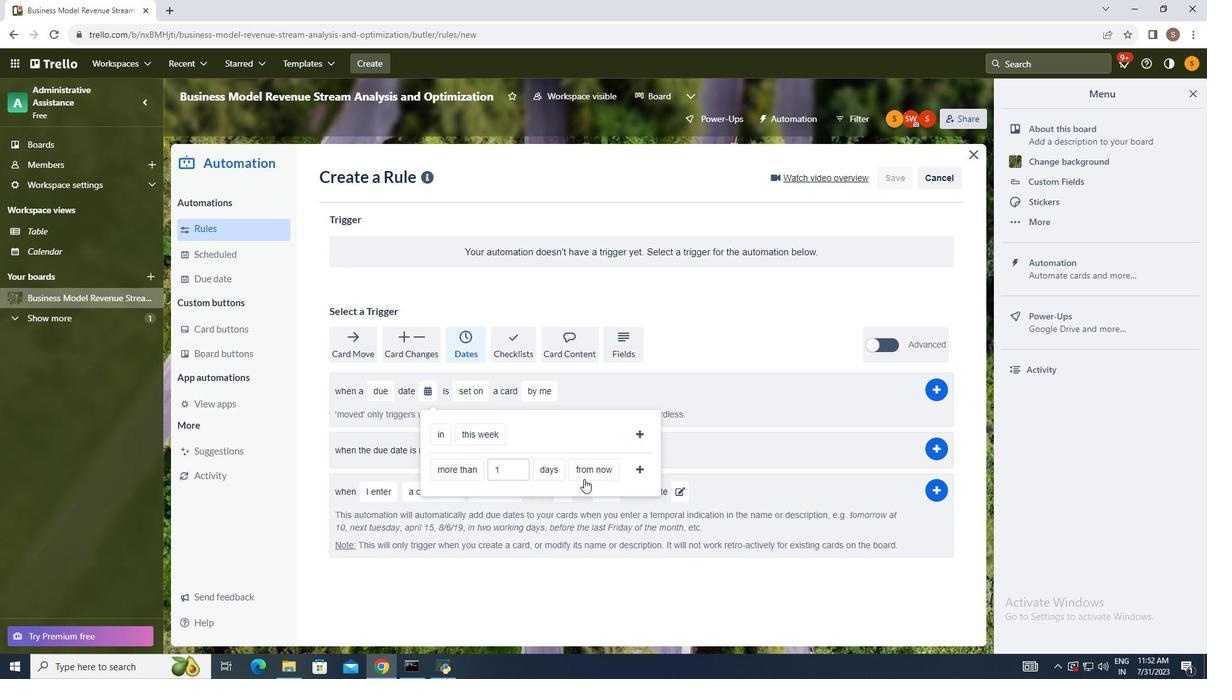 
Action: Mouse moved to (585, 471)
Screenshot: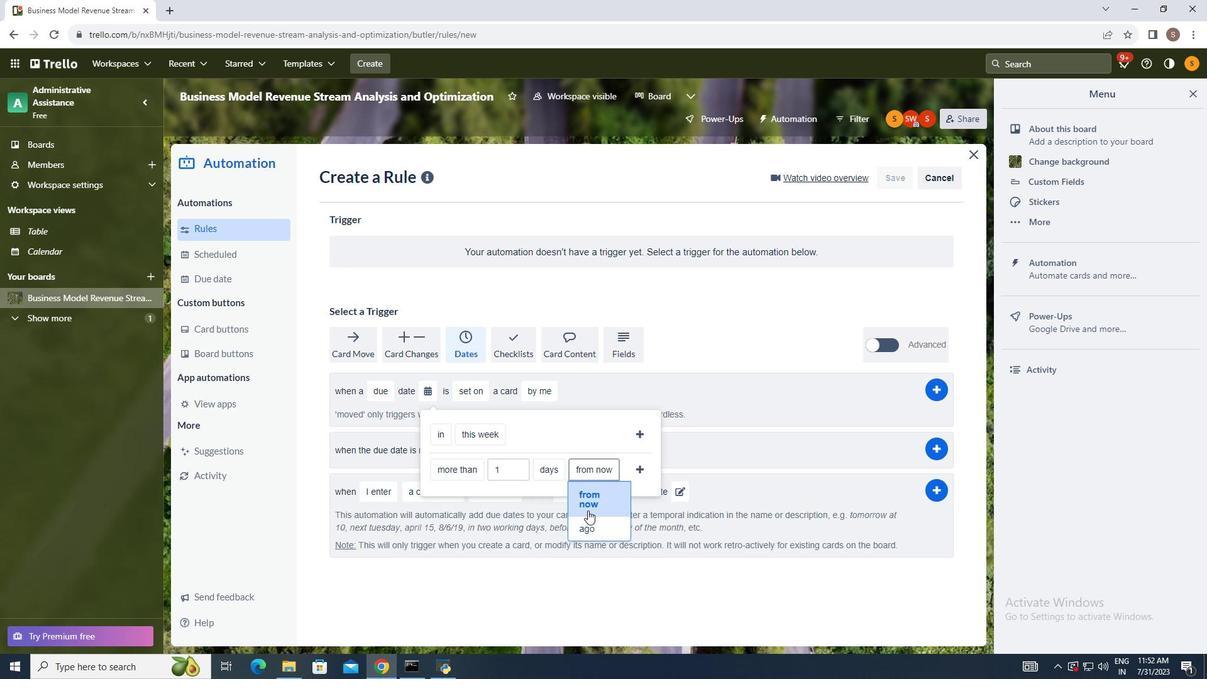 
Action: Mouse pressed left at (585, 471)
Screenshot: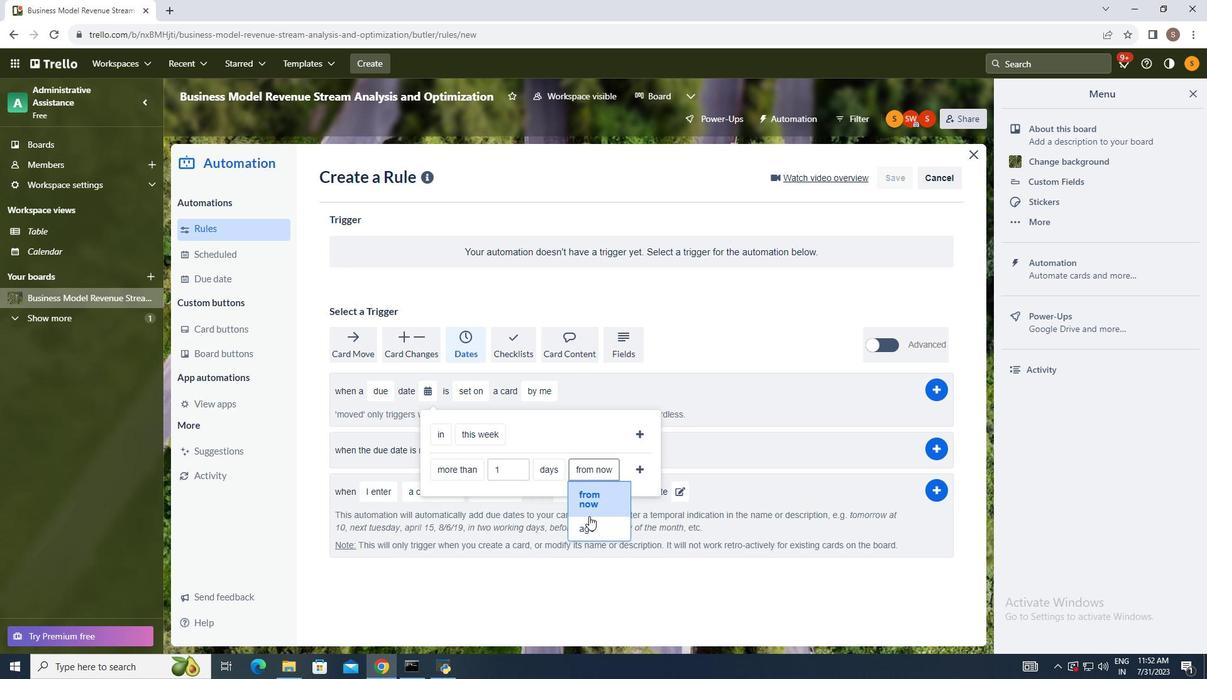 
Action: Mouse moved to (591, 527)
Screenshot: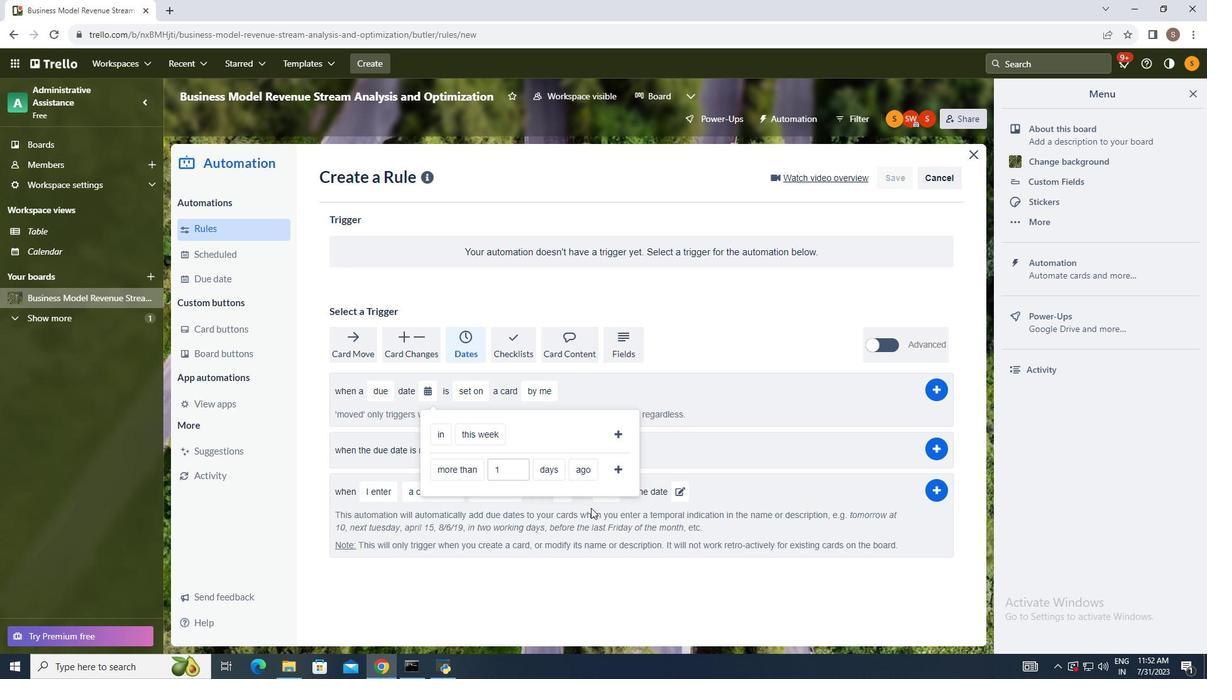 
Action: Mouse pressed left at (591, 527)
Screenshot: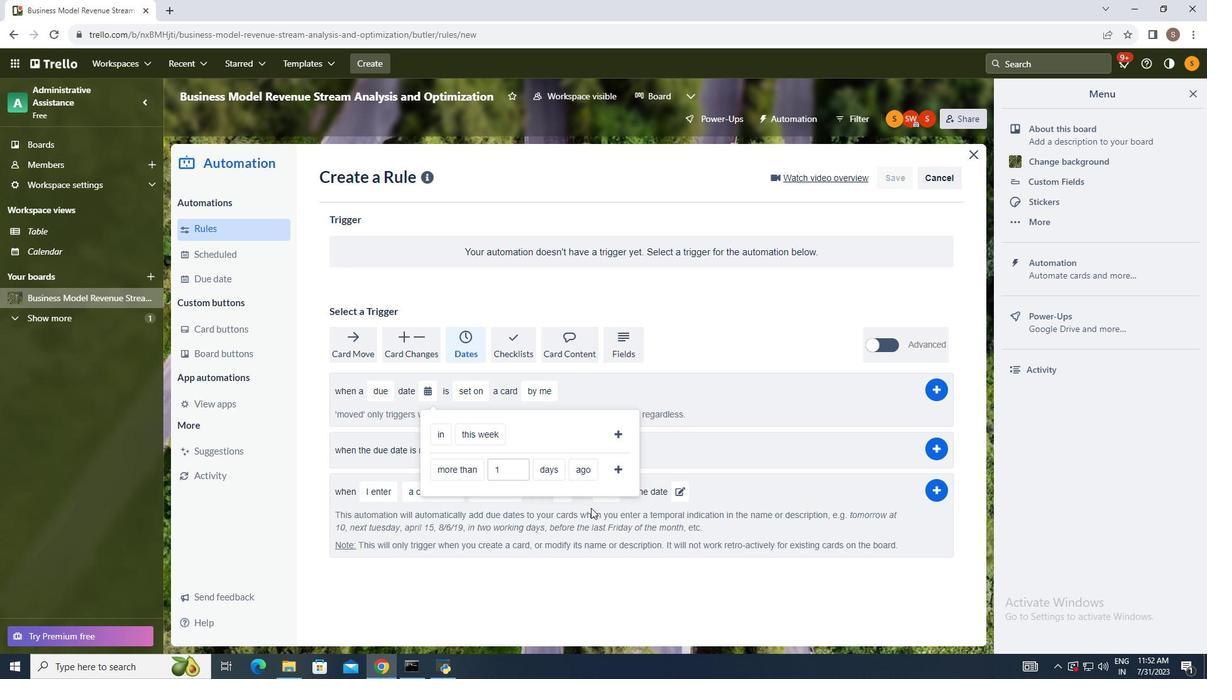
Action: Mouse moved to (617, 471)
Screenshot: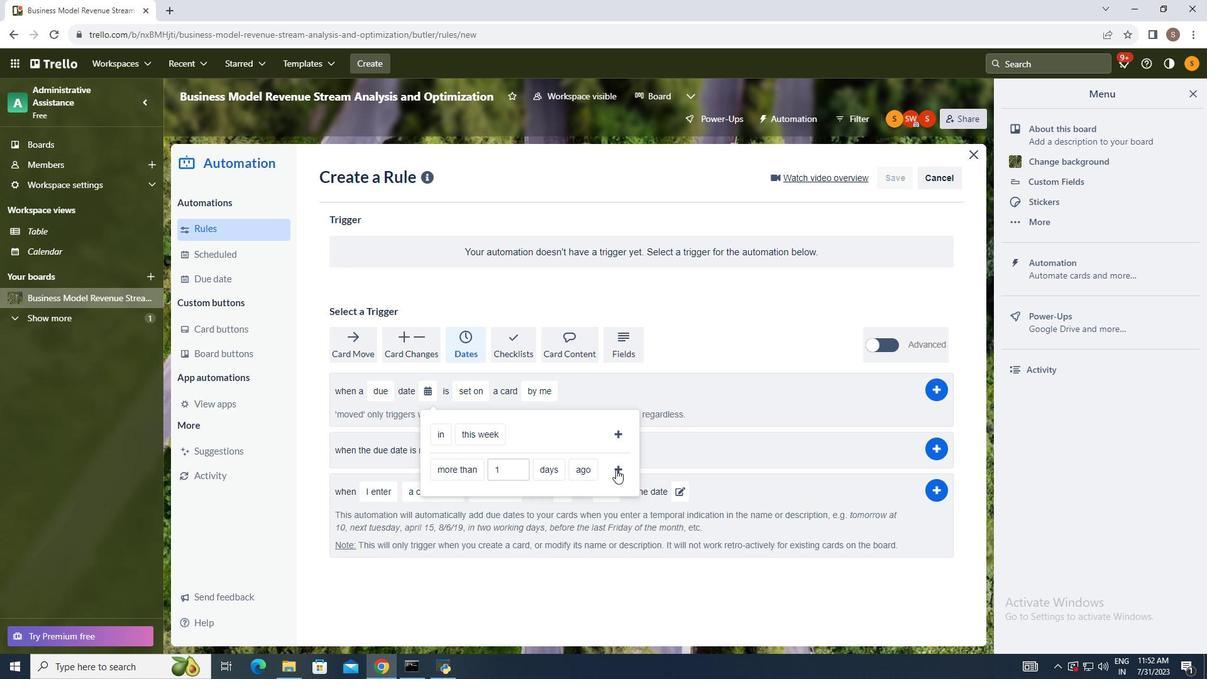 
Action: Mouse pressed left at (617, 471)
Screenshot: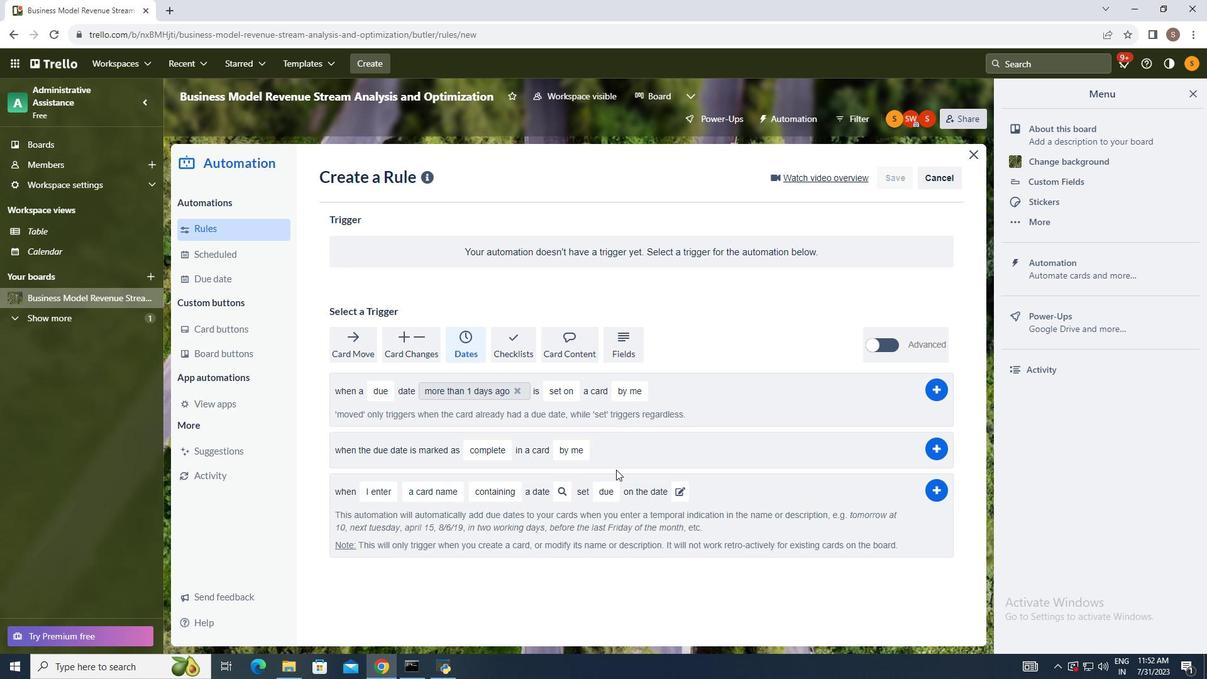
Action: Mouse moved to (567, 393)
Screenshot: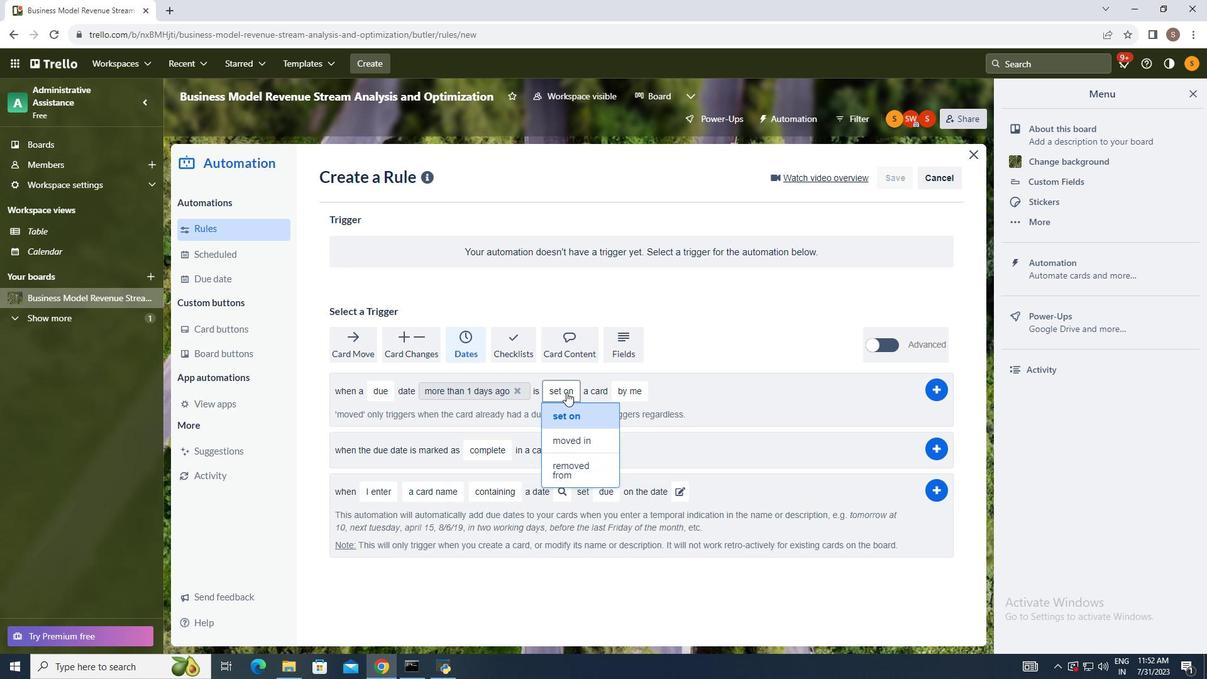 
Action: Mouse pressed left at (567, 393)
Screenshot: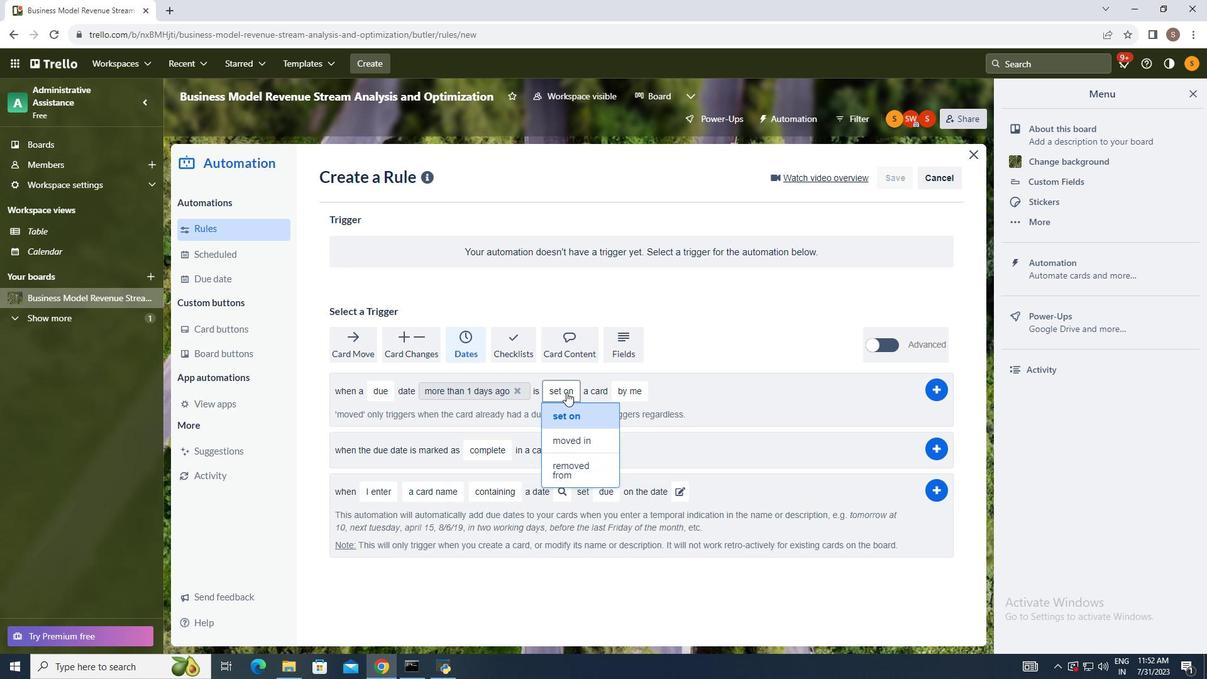
Action: Mouse moved to (566, 468)
Screenshot: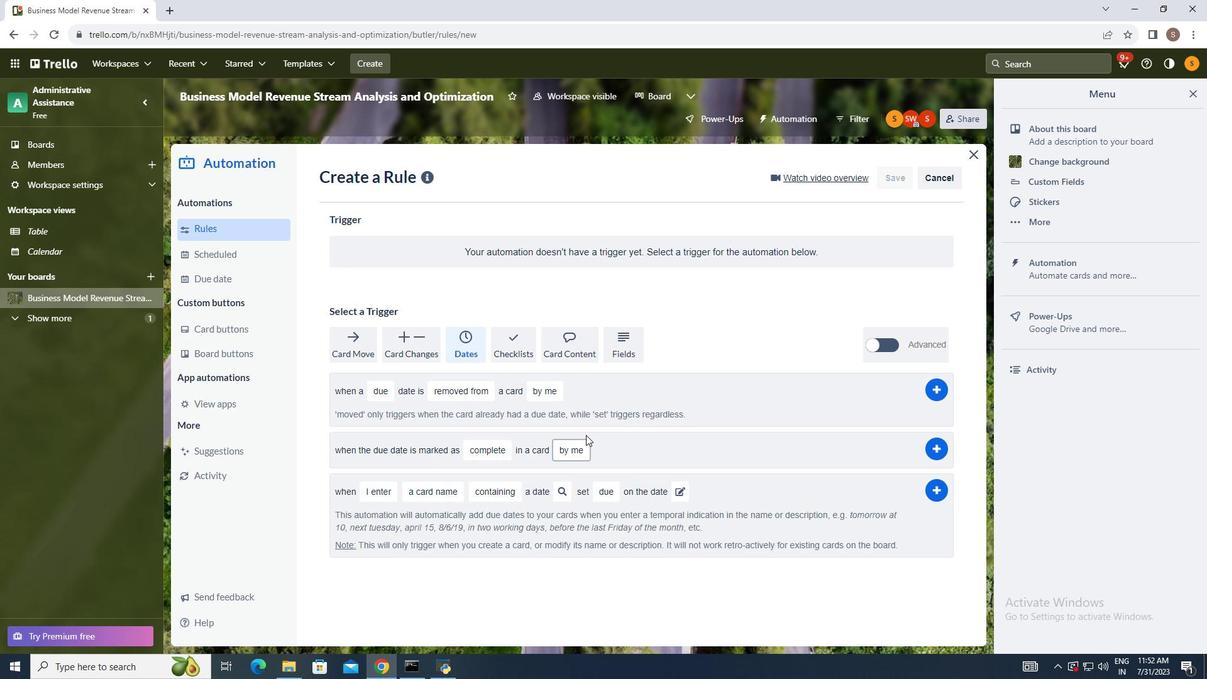 
Action: Mouse pressed left at (566, 468)
Screenshot: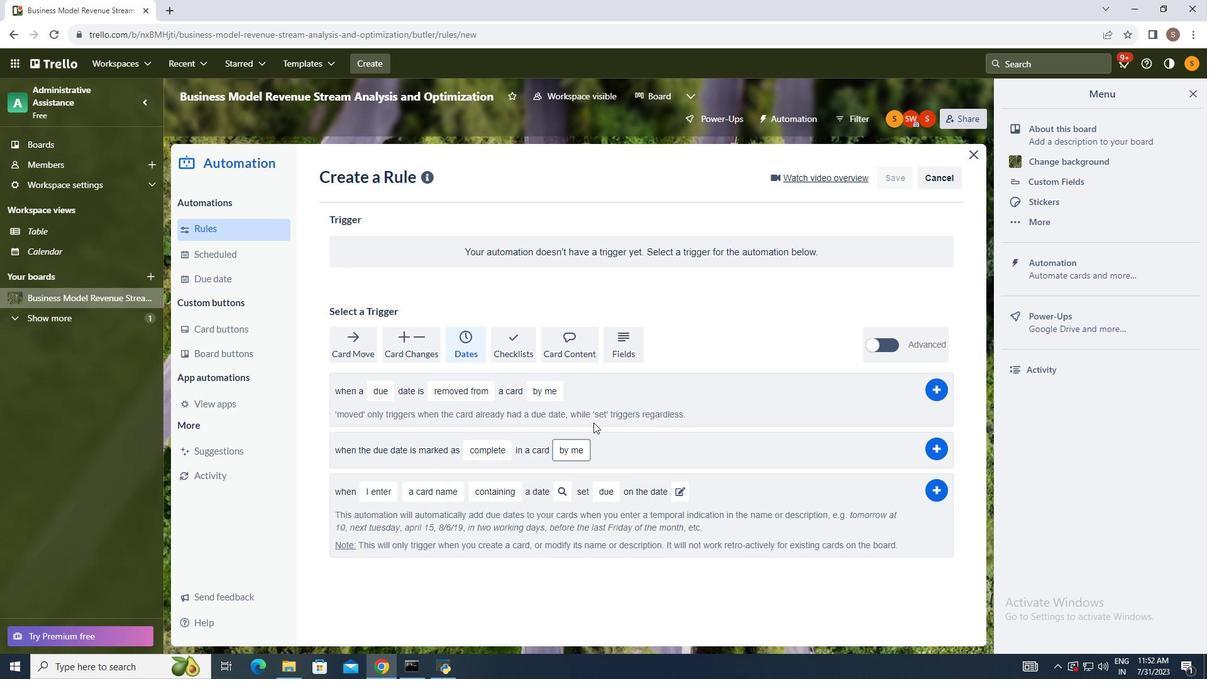 
Action: Mouse moved to (548, 392)
Screenshot: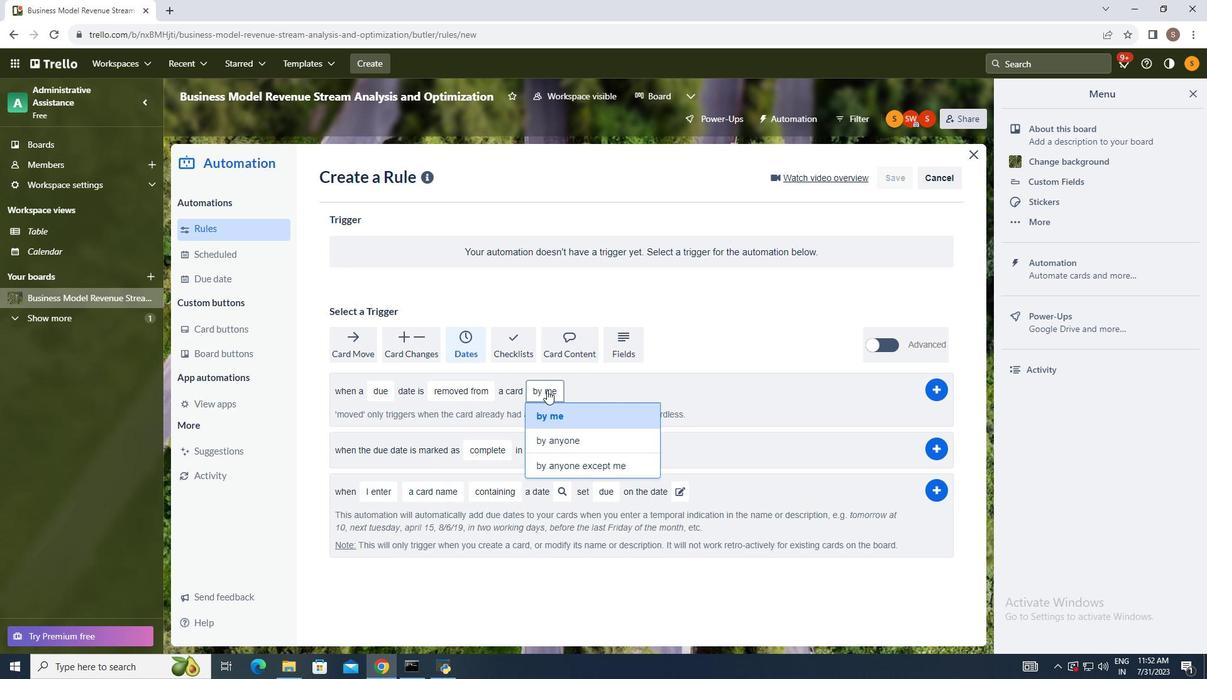 
Action: Mouse pressed left at (548, 392)
Screenshot: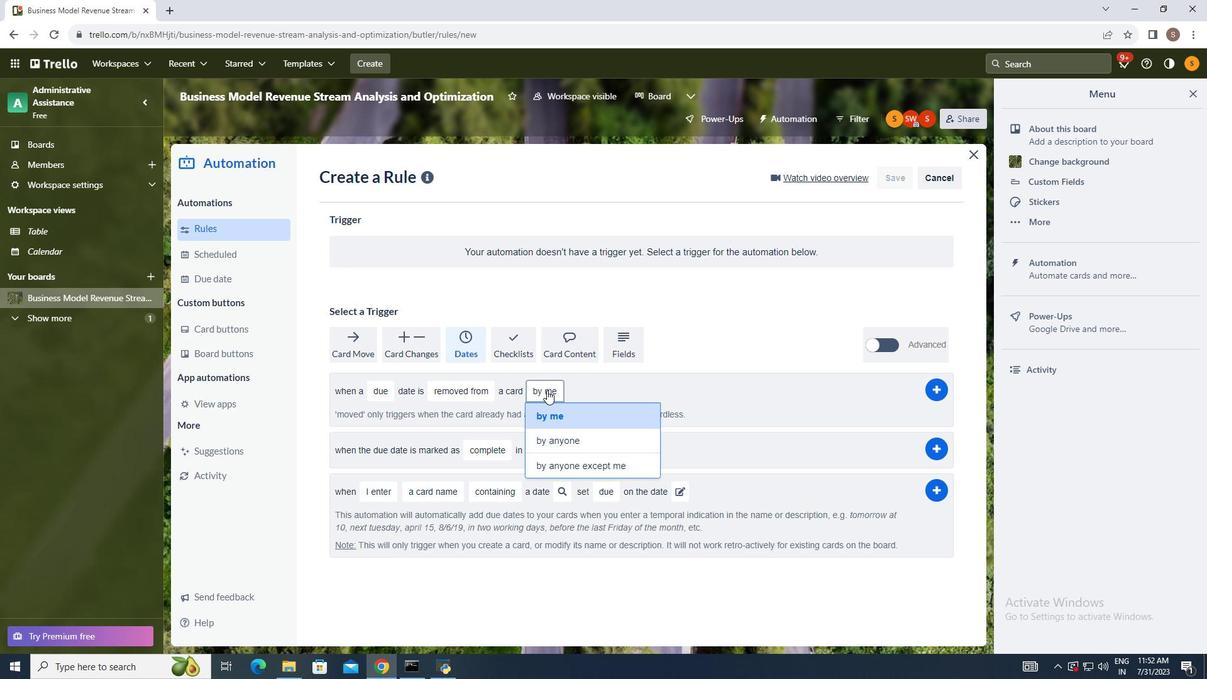 
Action: Mouse moved to (571, 464)
Screenshot: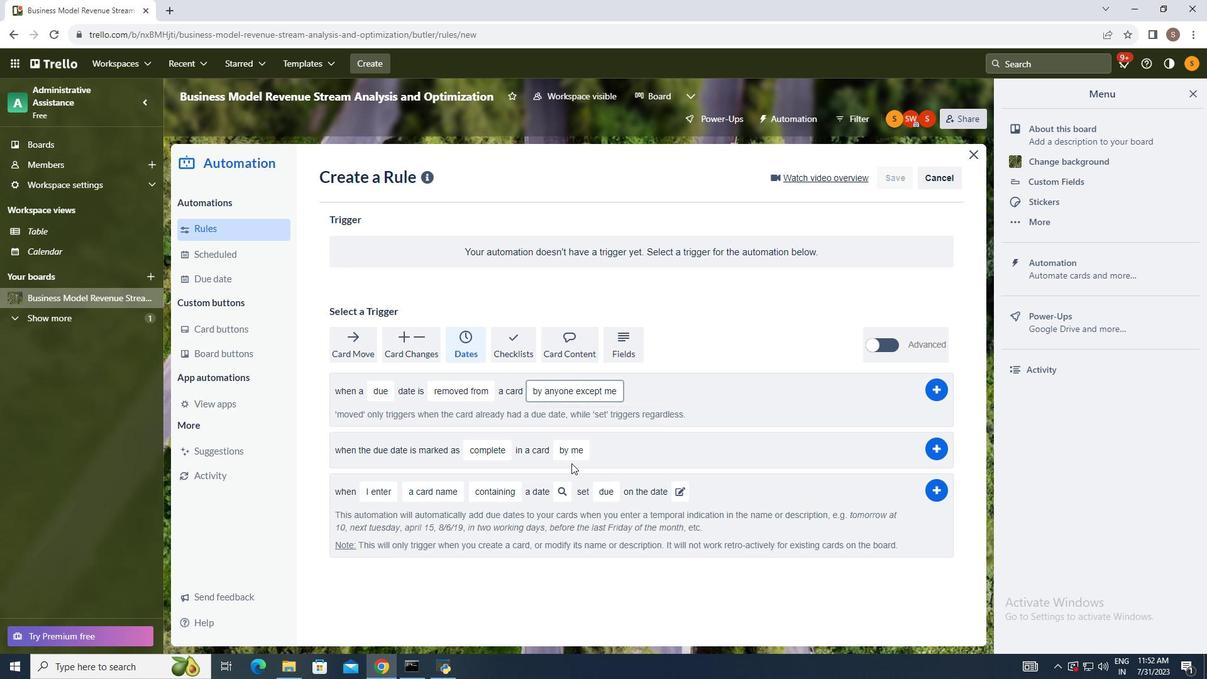 
Action: Mouse pressed left at (571, 464)
Screenshot: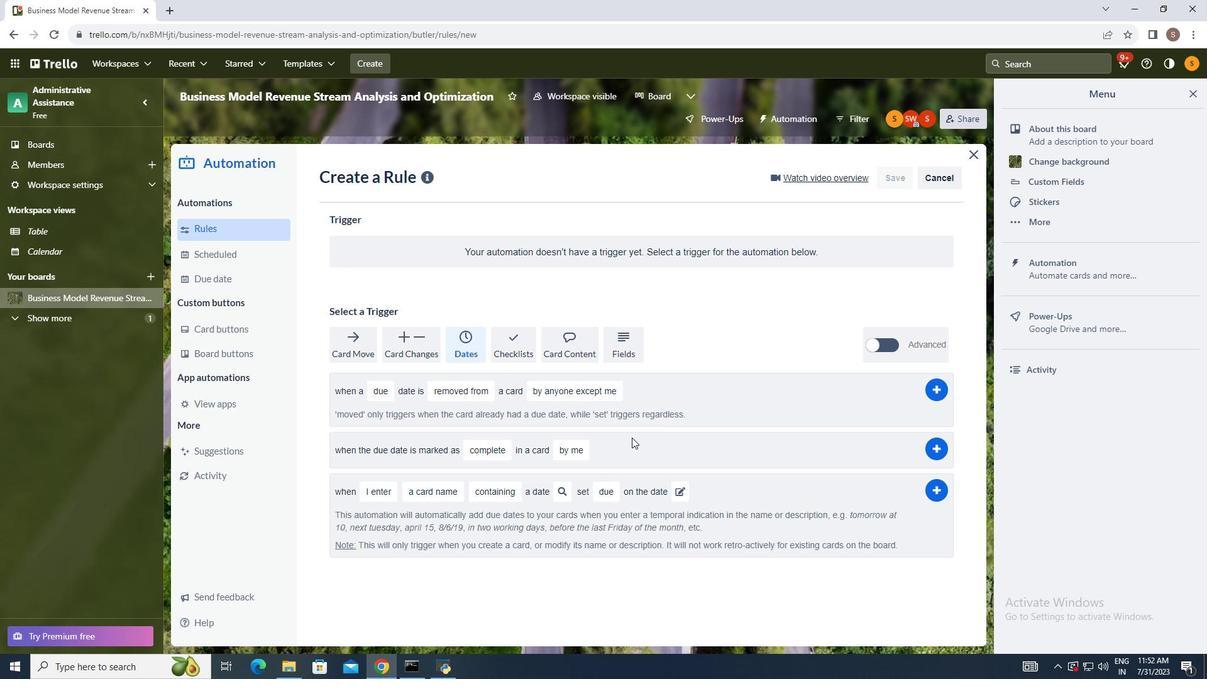 
Action: Mouse moved to (689, 421)
Screenshot: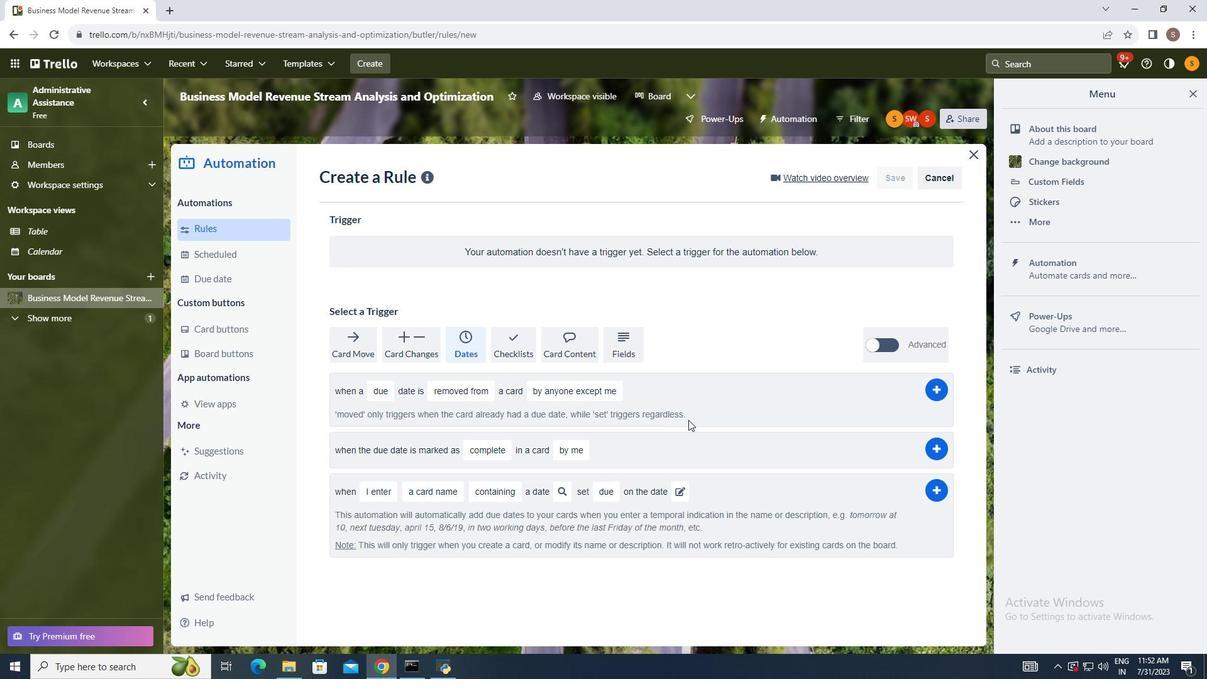 
